 Task: Look for space in Chipiona, Spain from 2nd June, 2023 to 15th June, 2023 for 2 adults in price range Rs.10000 to Rs.15000. Place can be entire place with 1  bedroom having 1 bed and 1 bathroom. Property type can be house, flat, guest house, hotel. Booking option can be shelf check-in. Required host language is English.
Action: Mouse moved to (336, 171)
Screenshot: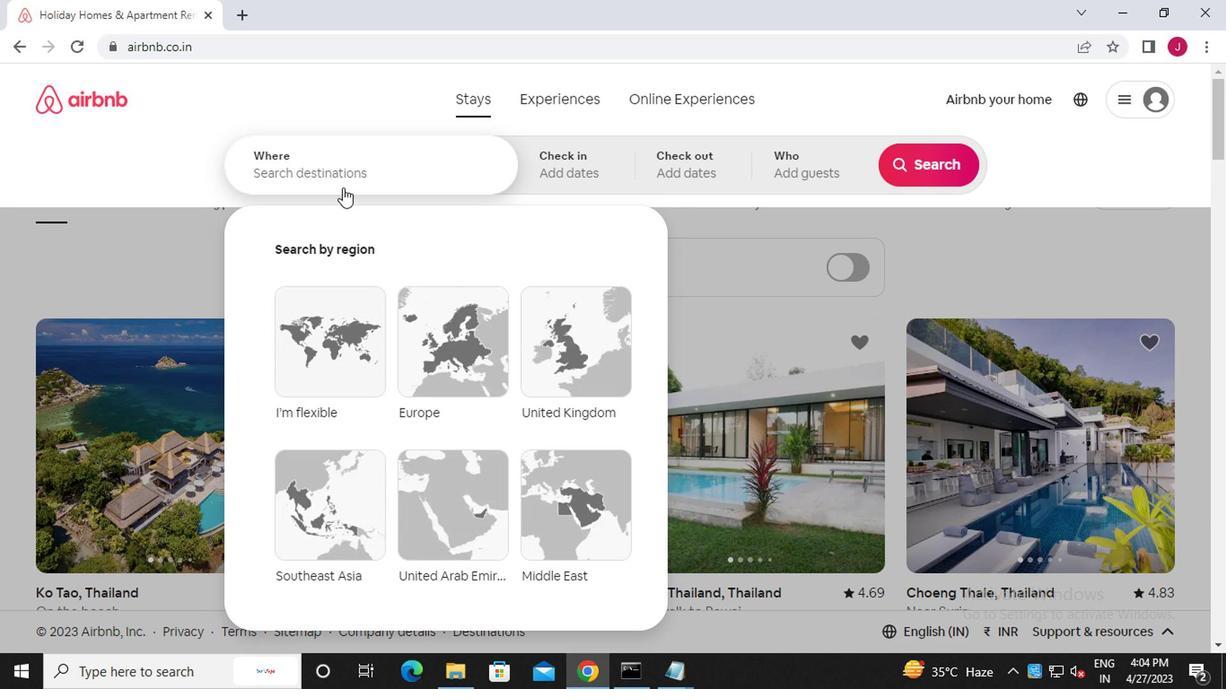 
Action: Mouse pressed left at (336, 171)
Screenshot: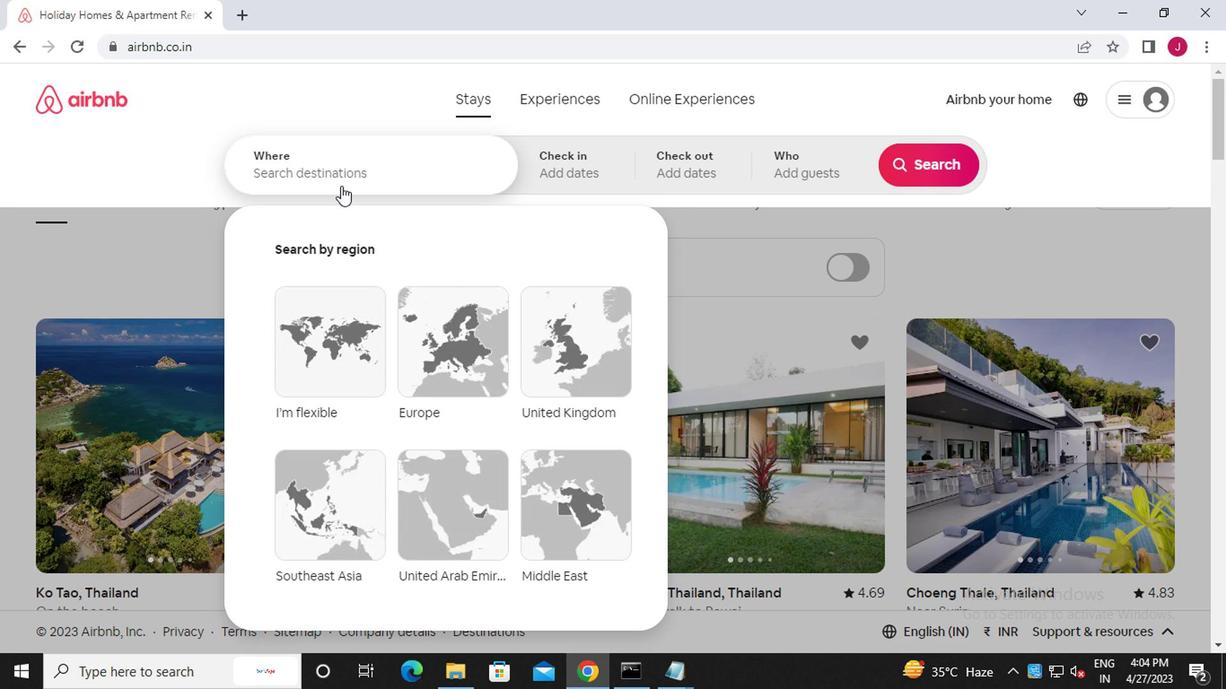 
Action: Key pressed c<Key.caps_lock>hipiona,<Key.caps_lock>s<Key.caps_lock>pain
Screenshot: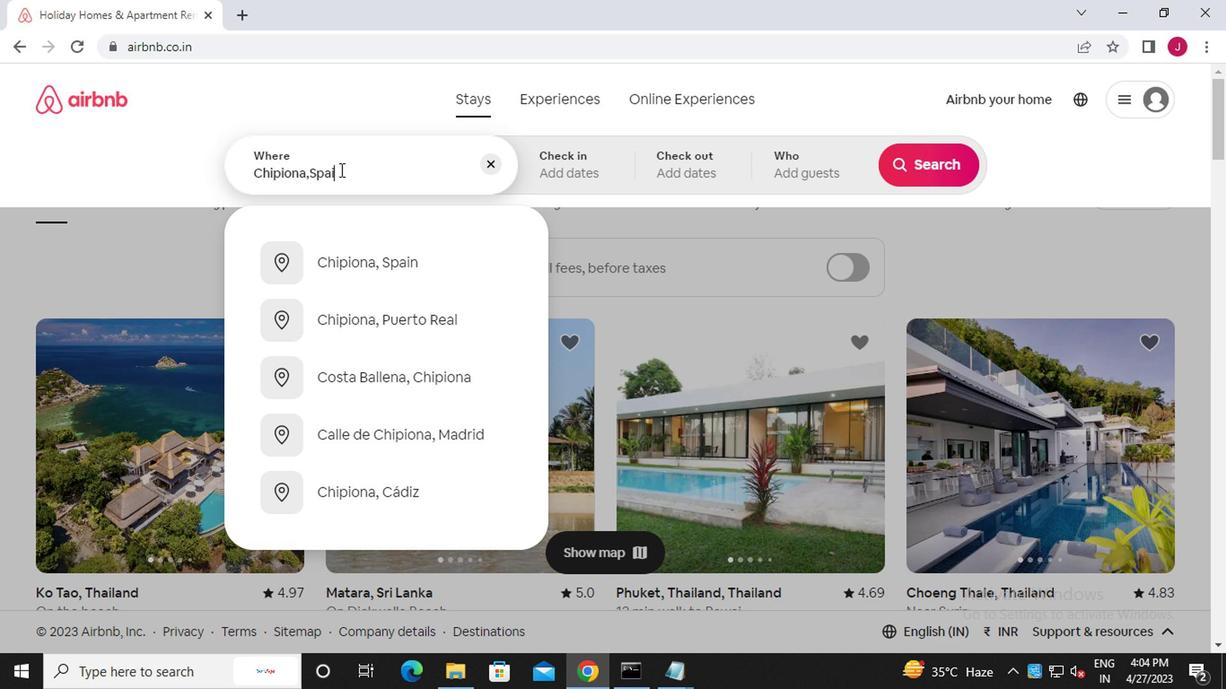 
Action: Mouse moved to (400, 273)
Screenshot: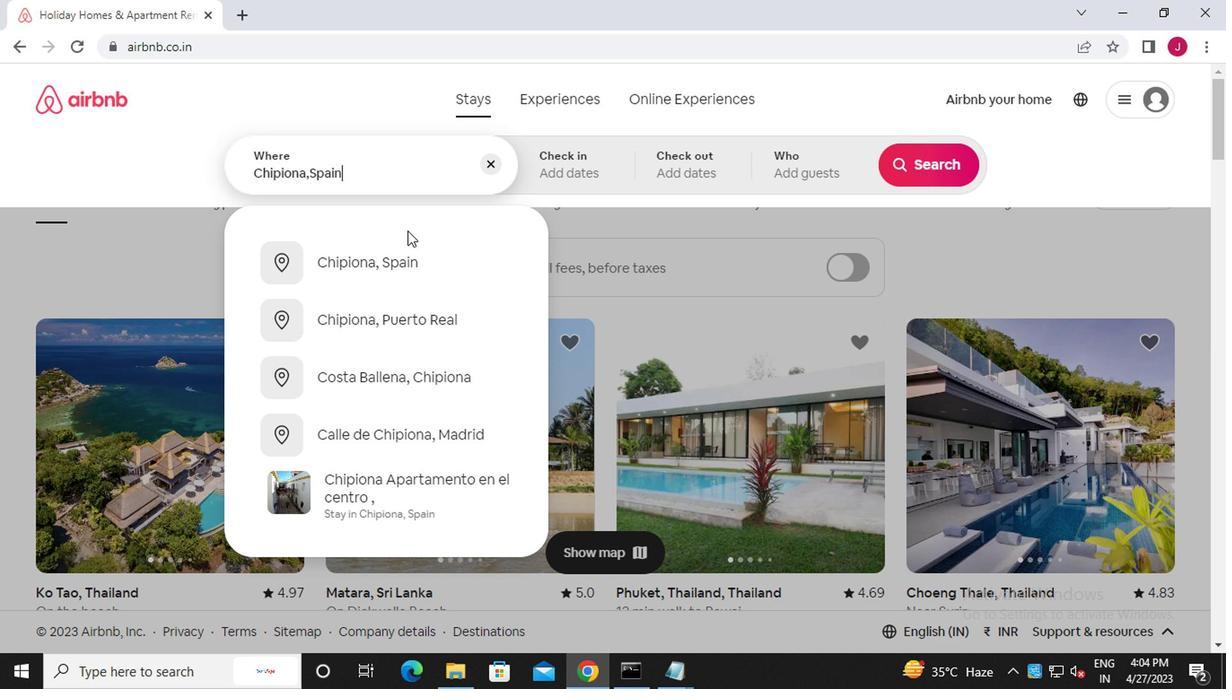 
Action: Mouse pressed left at (400, 273)
Screenshot: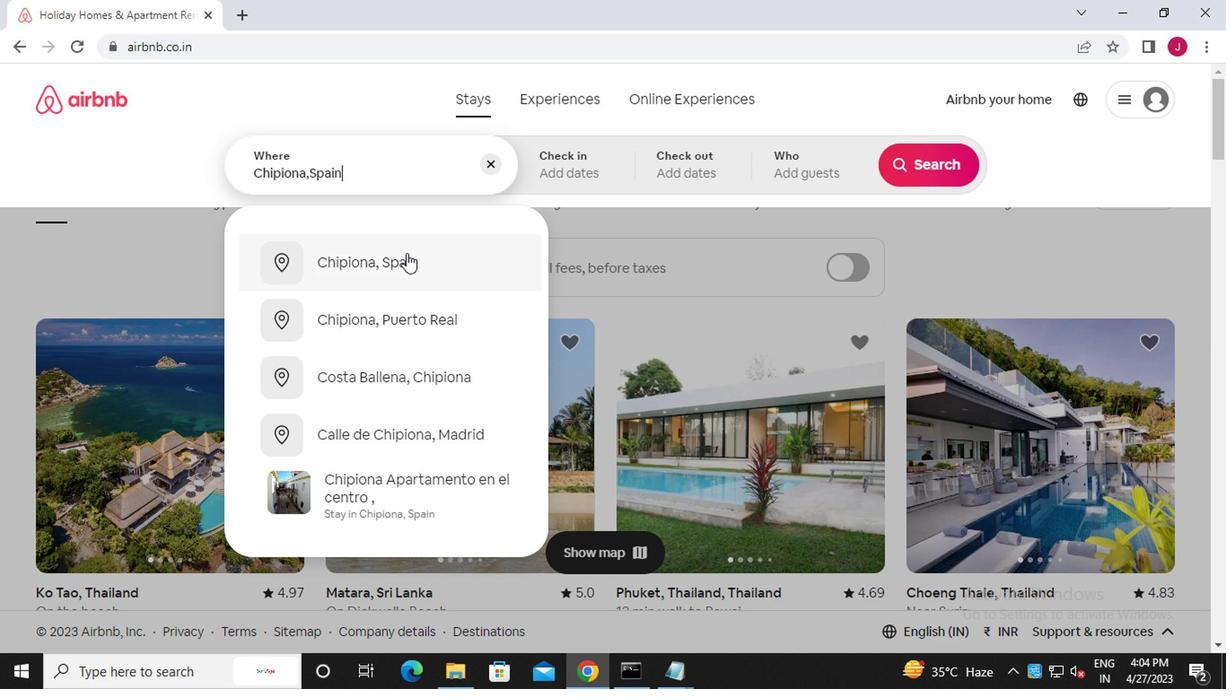 
Action: Mouse moved to (921, 313)
Screenshot: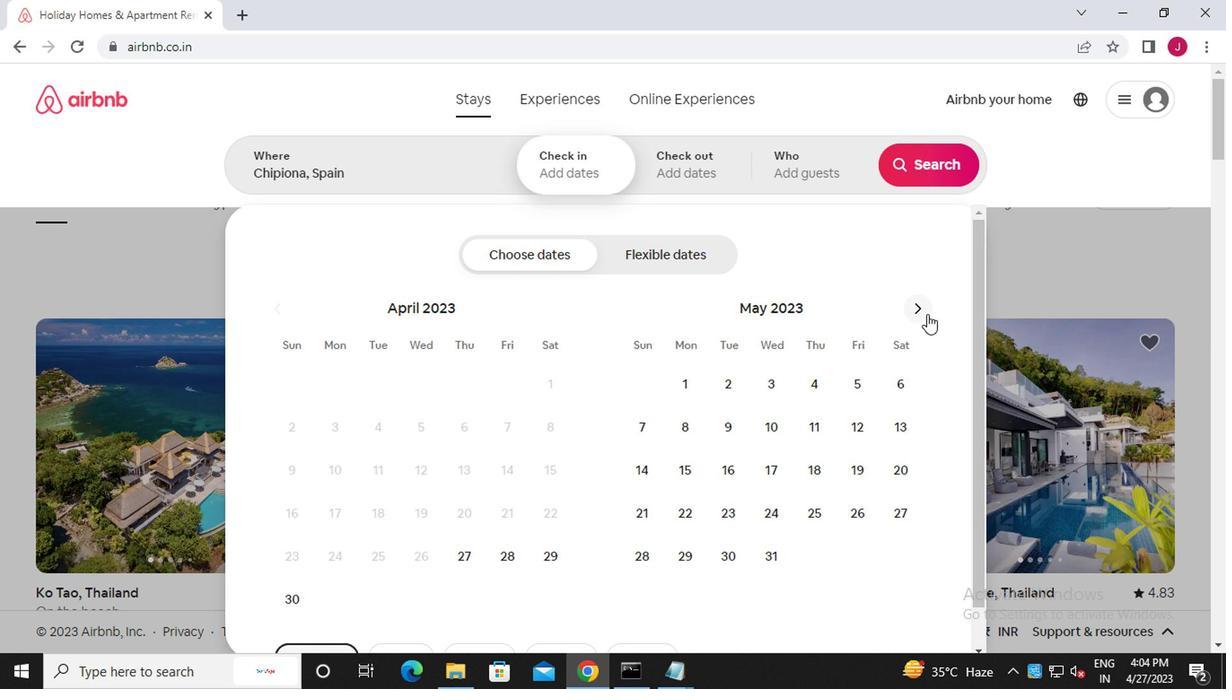 
Action: Mouse pressed left at (921, 313)
Screenshot: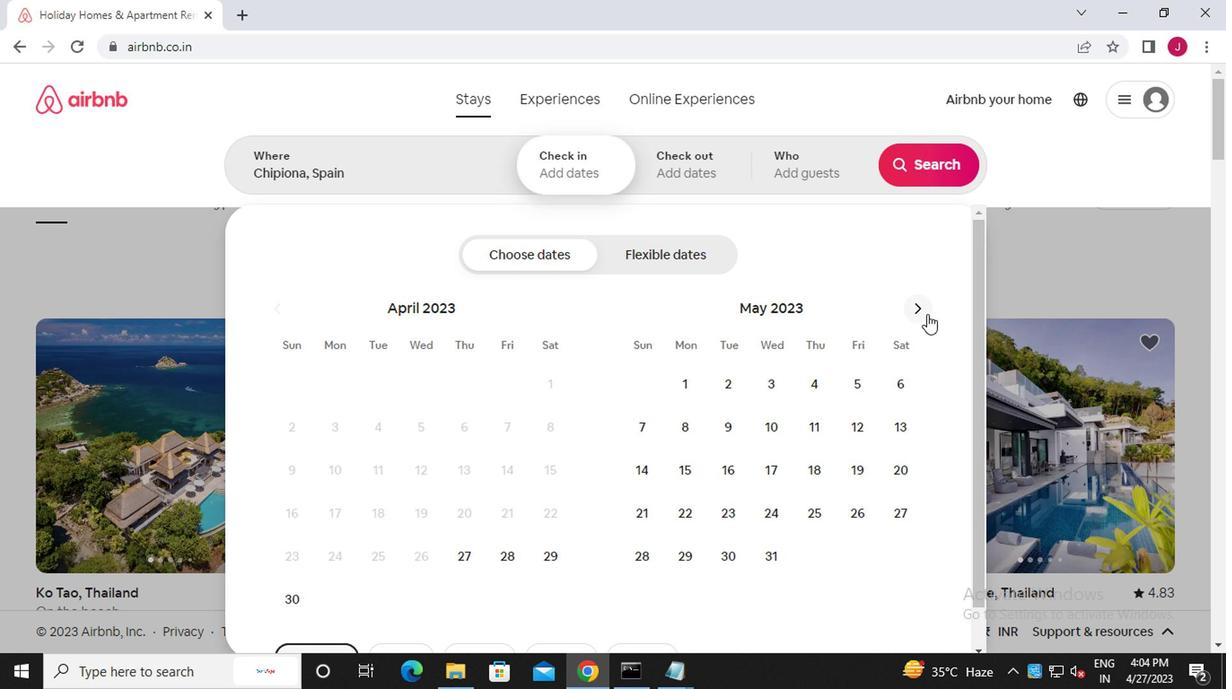 
Action: Mouse moved to (850, 388)
Screenshot: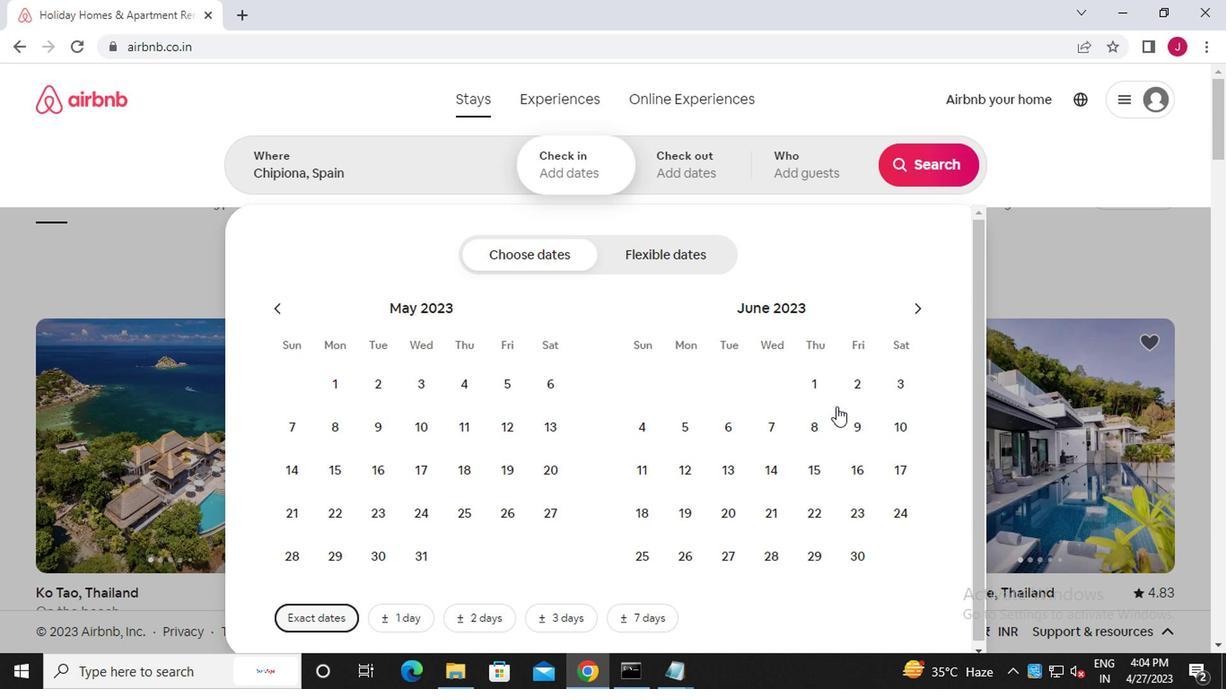 
Action: Mouse pressed left at (850, 388)
Screenshot: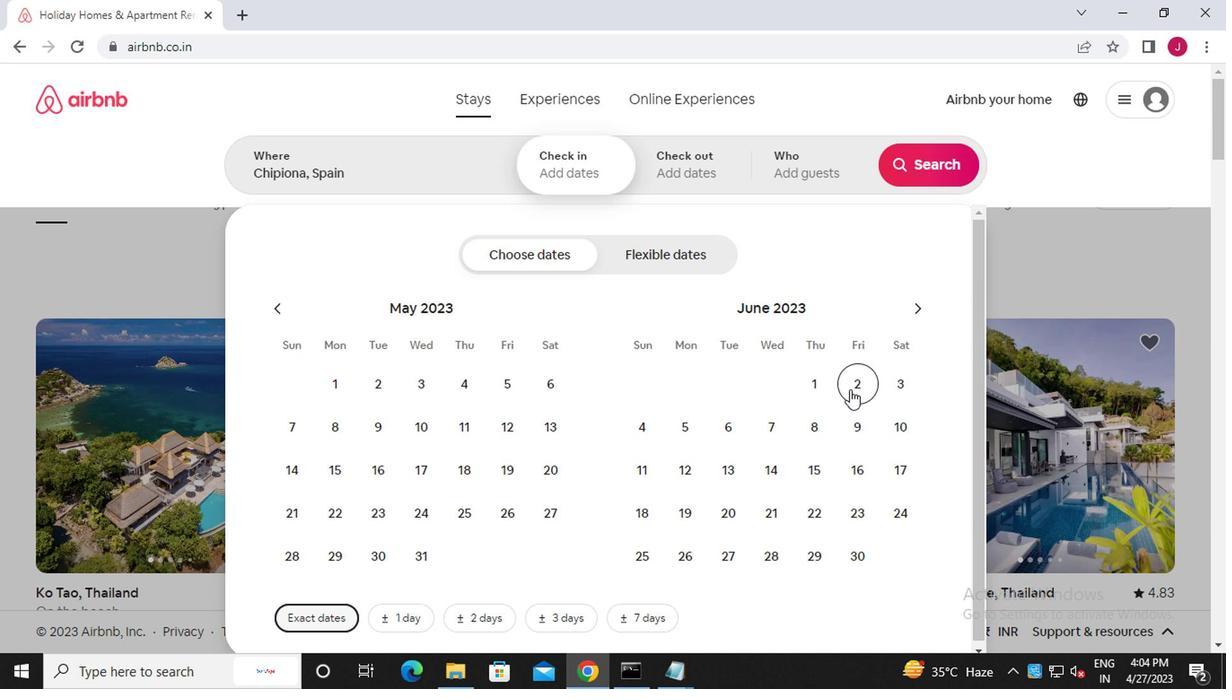 
Action: Mouse moved to (806, 472)
Screenshot: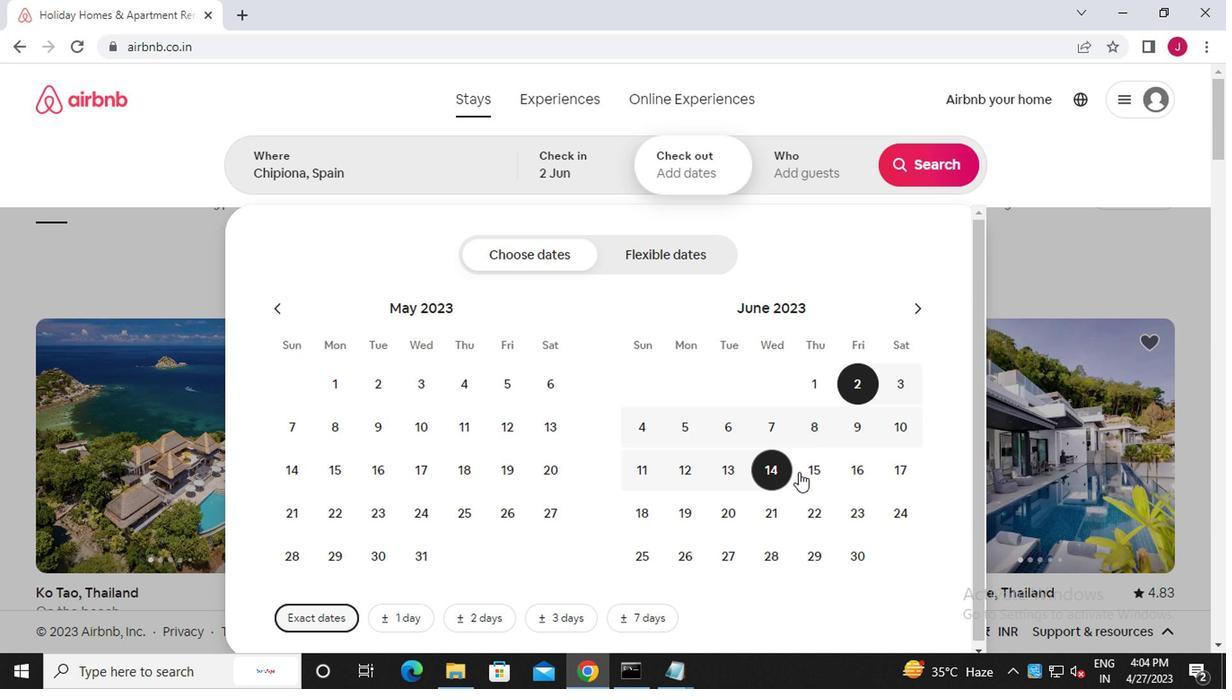 
Action: Mouse pressed left at (806, 472)
Screenshot: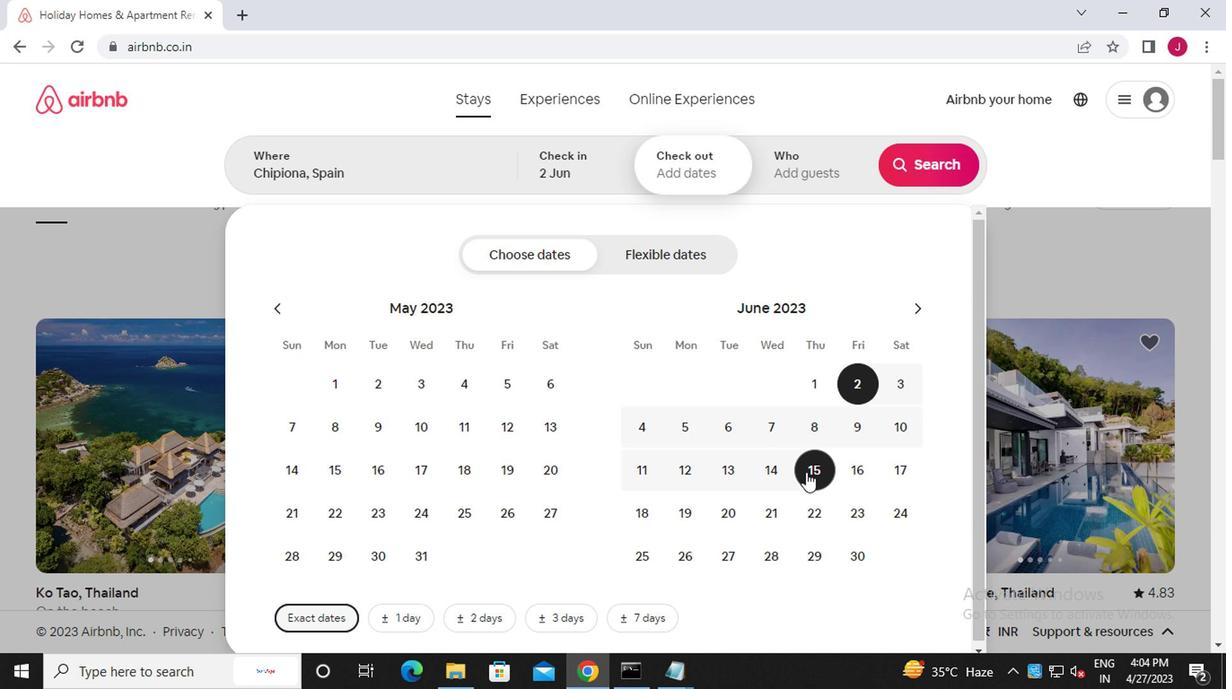 
Action: Mouse moved to (826, 168)
Screenshot: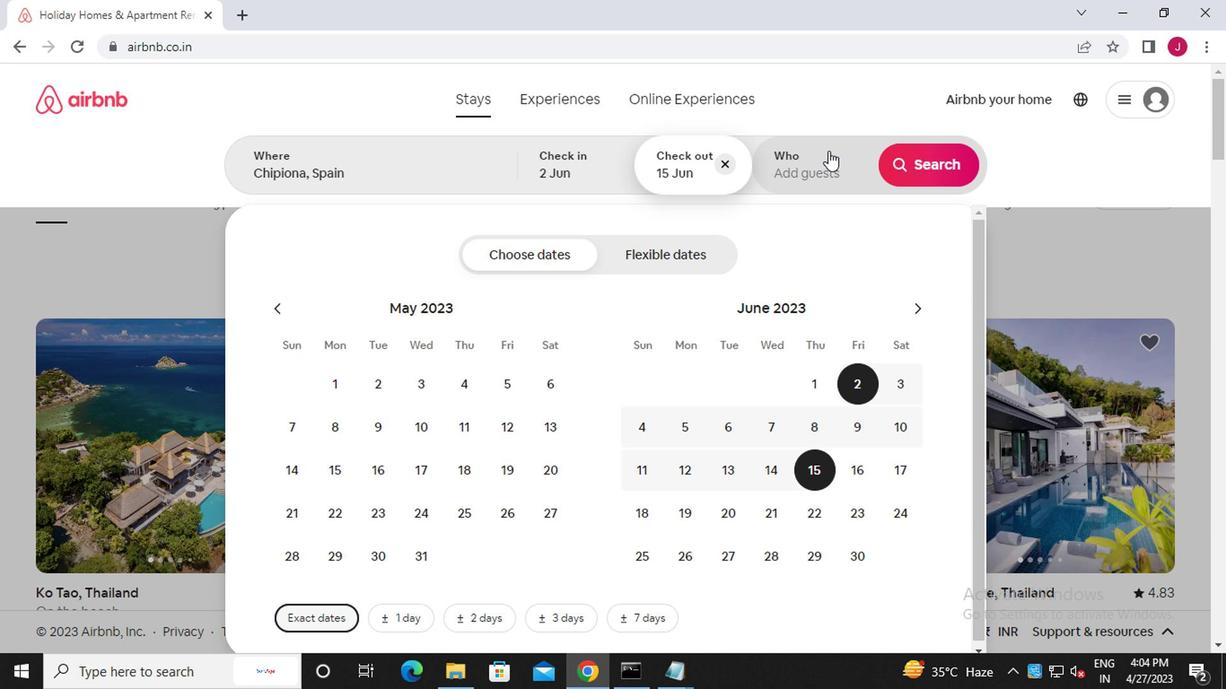 
Action: Mouse pressed left at (826, 168)
Screenshot: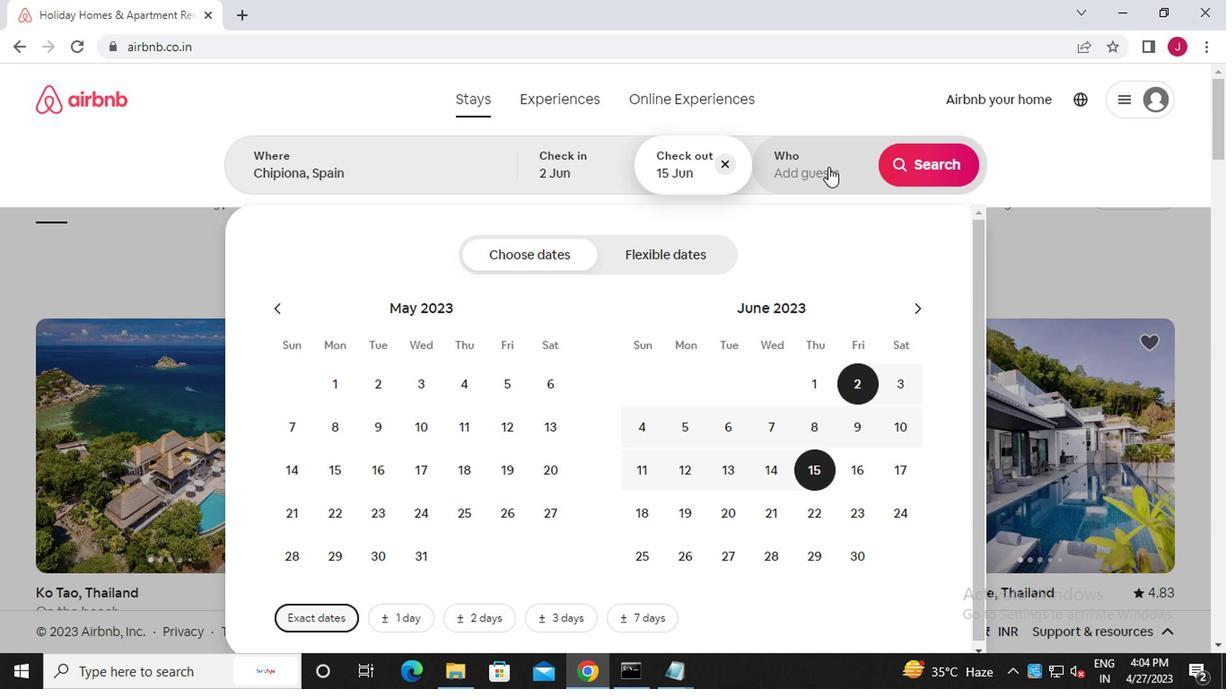
Action: Mouse moved to (928, 260)
Screenshot: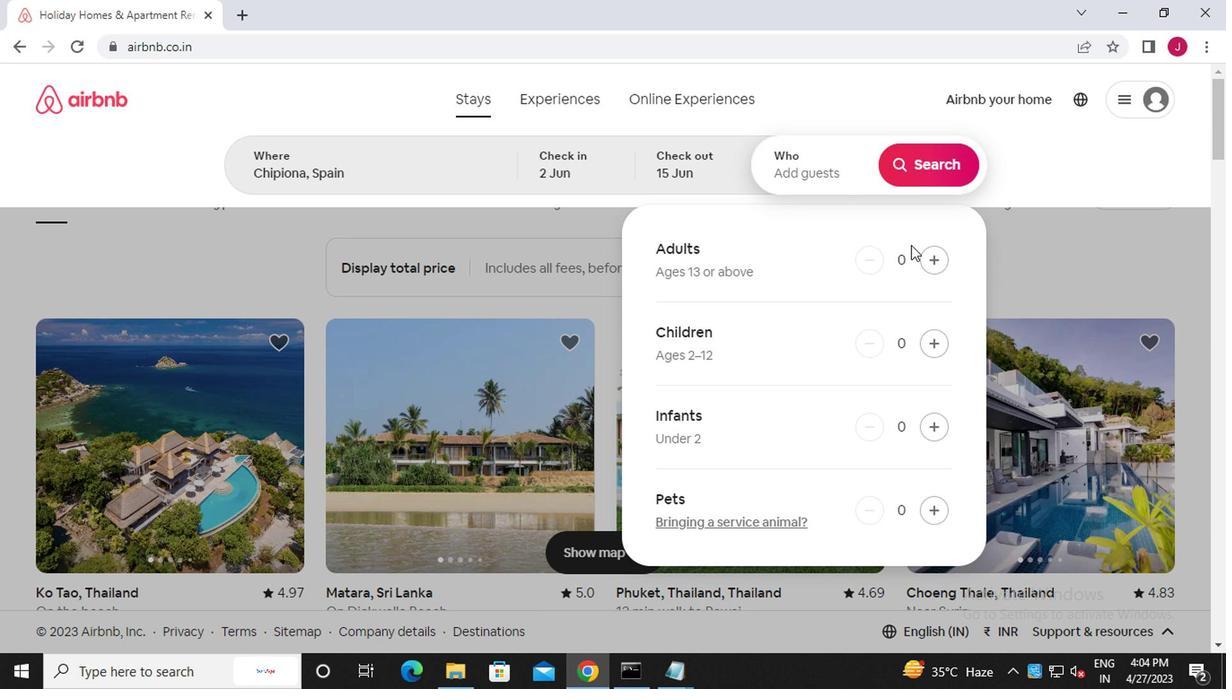 
Action: Mouse pressed left at (928, 260)
Screenshot: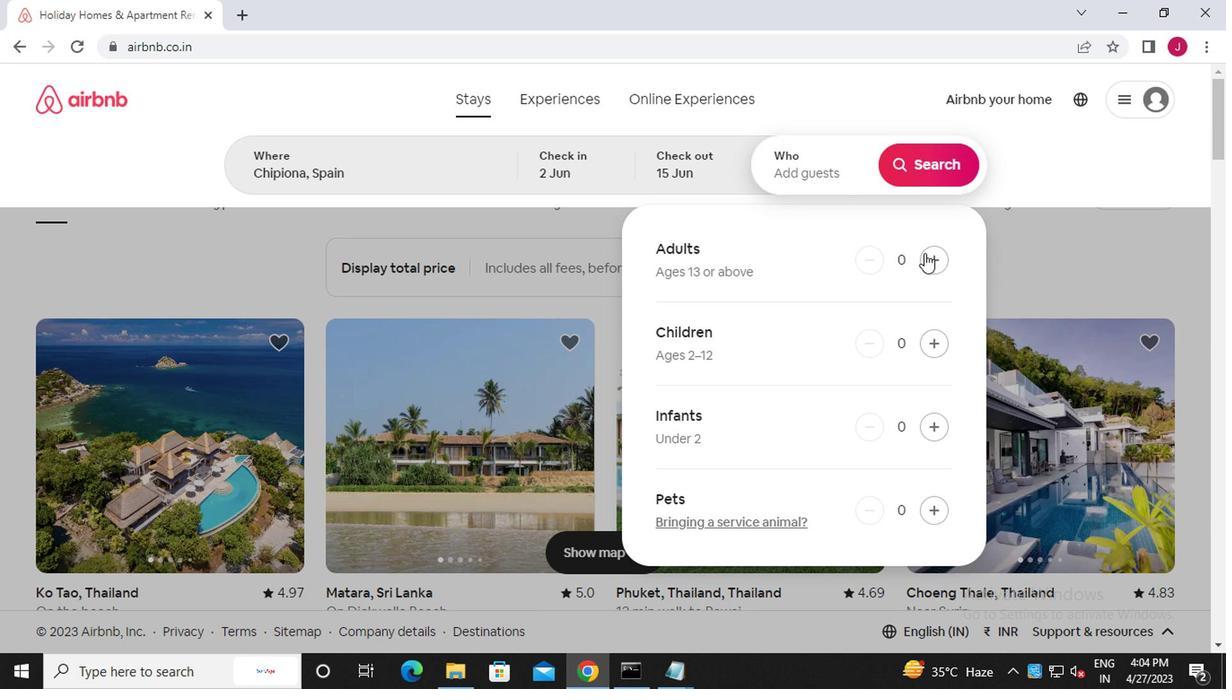 
Action: Mouse pressed left at (928, 260)
Screenshot: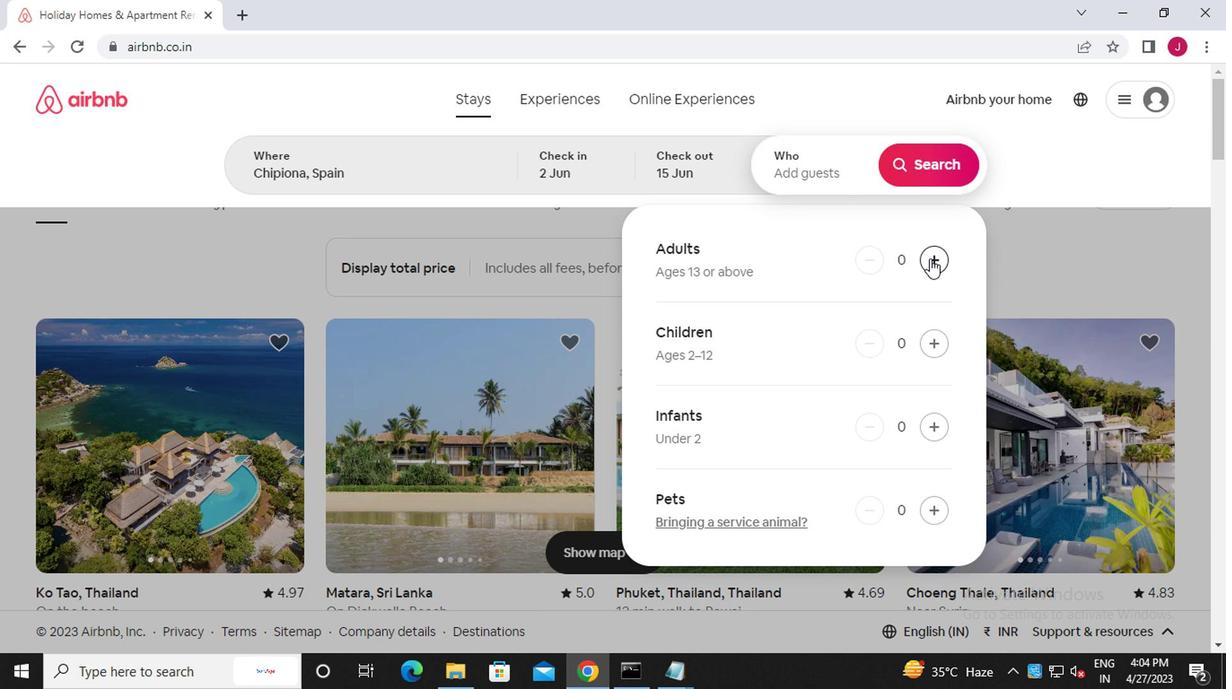 
Action: Mouse moved to (925, 166)
Screenshot: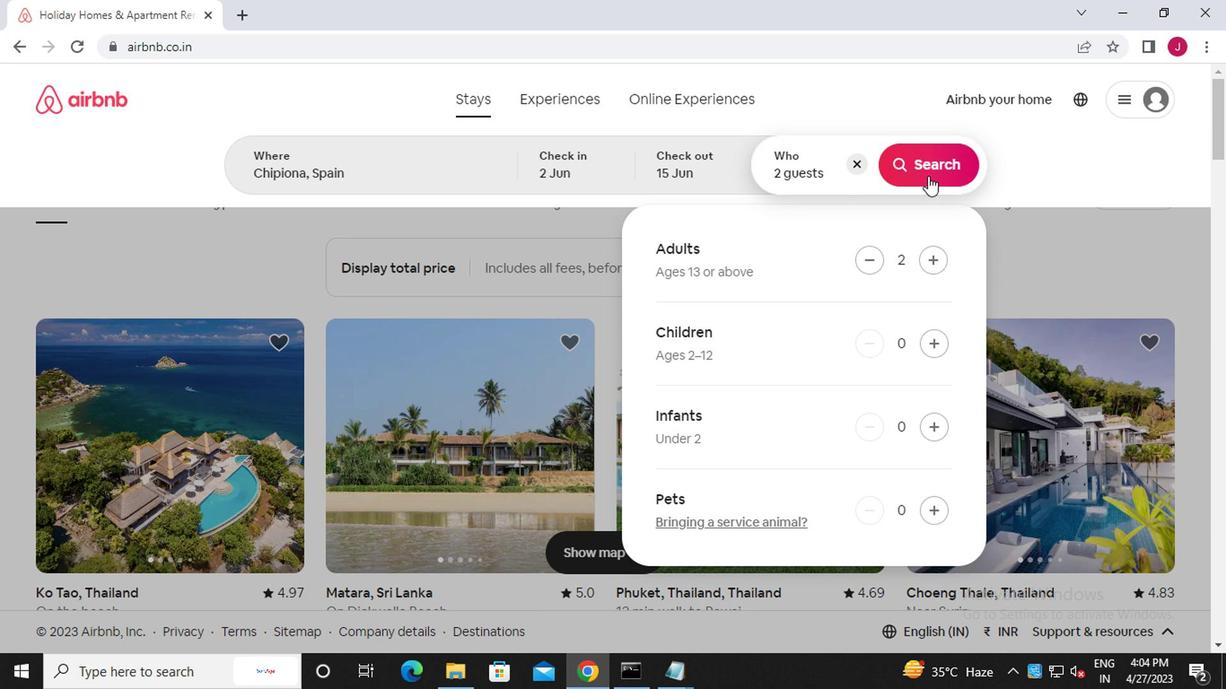 
Action: Mouse pressed left at (925, 166)
Screenshot: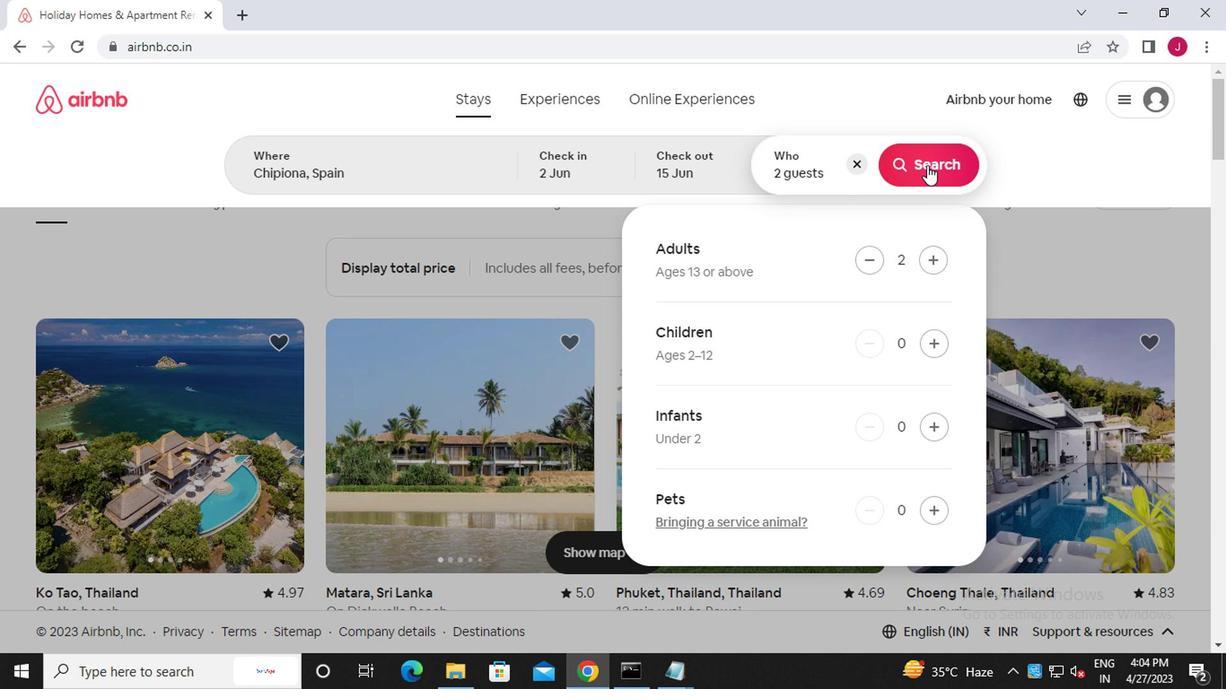 
Action: Mouse moved to (1152, 168)
Screenshot: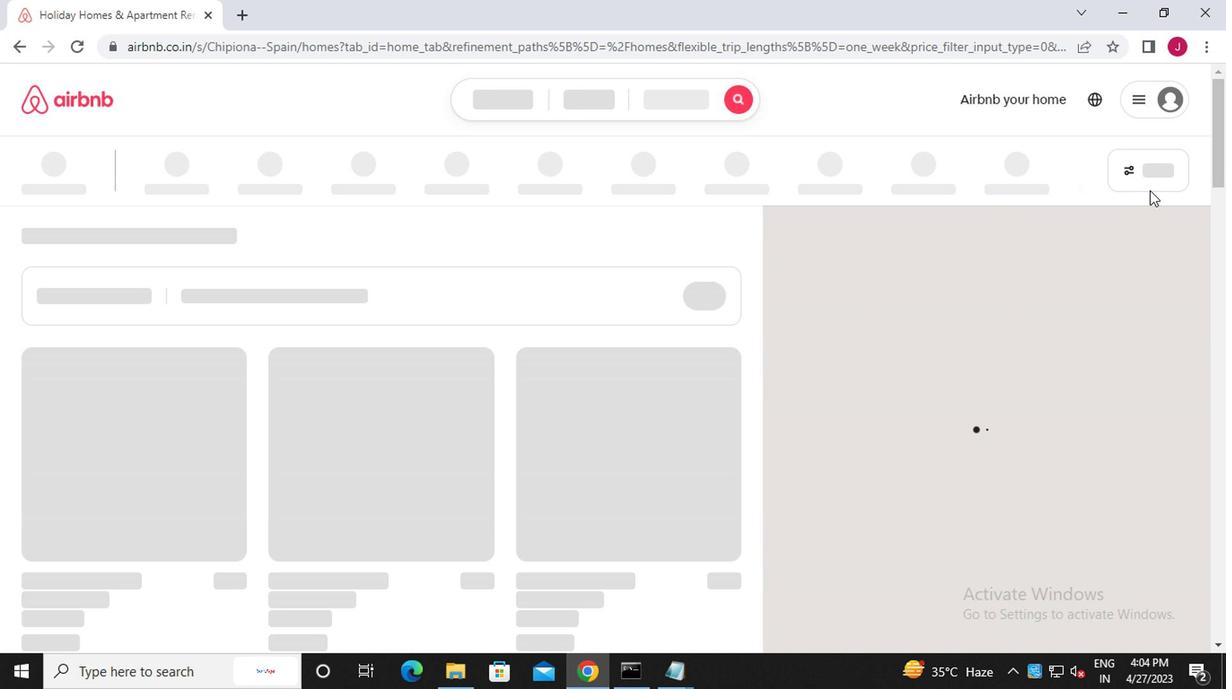 
Action: Mouse pressed left at (1152, 168)
Screenshot: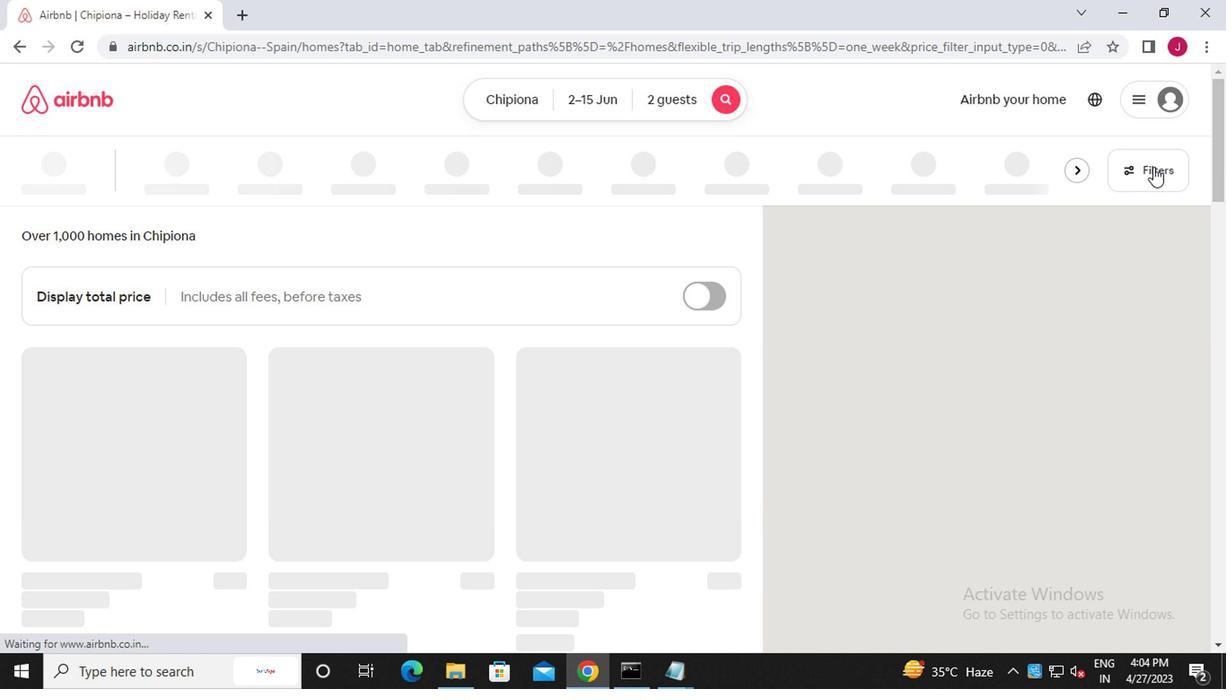 
Action: Mouse moved to (455, 390)
Screenshot: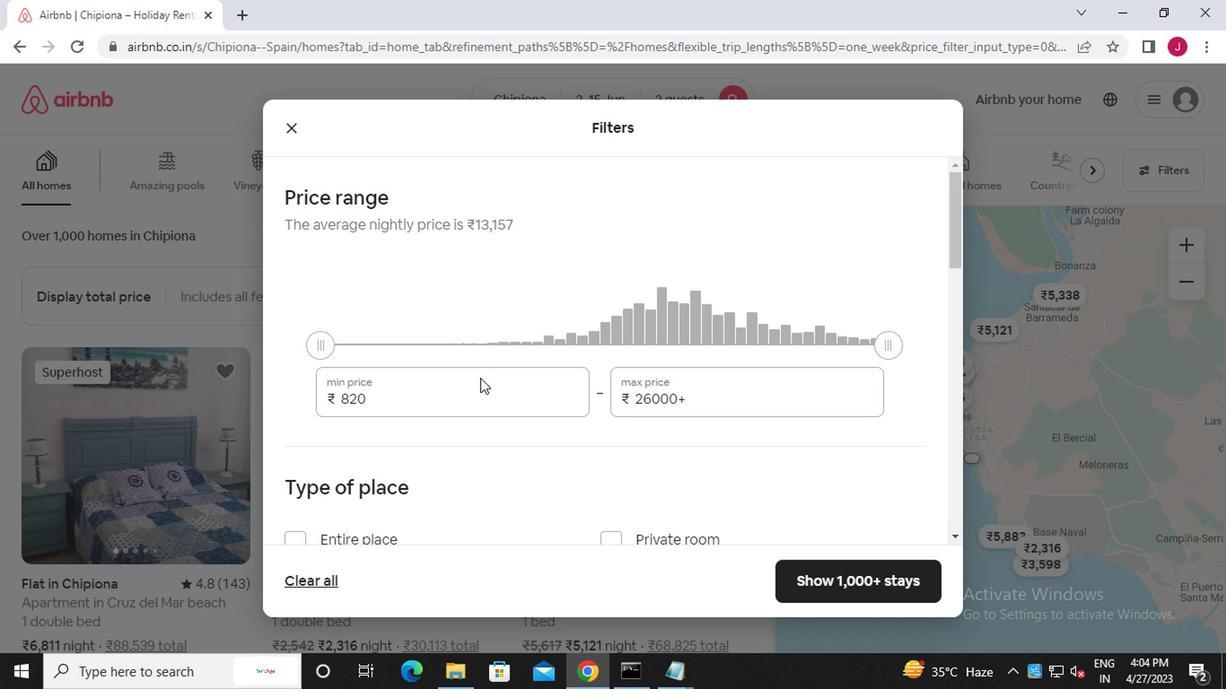 
Action: Mouse pressed left at (455, 390)
Screenshot: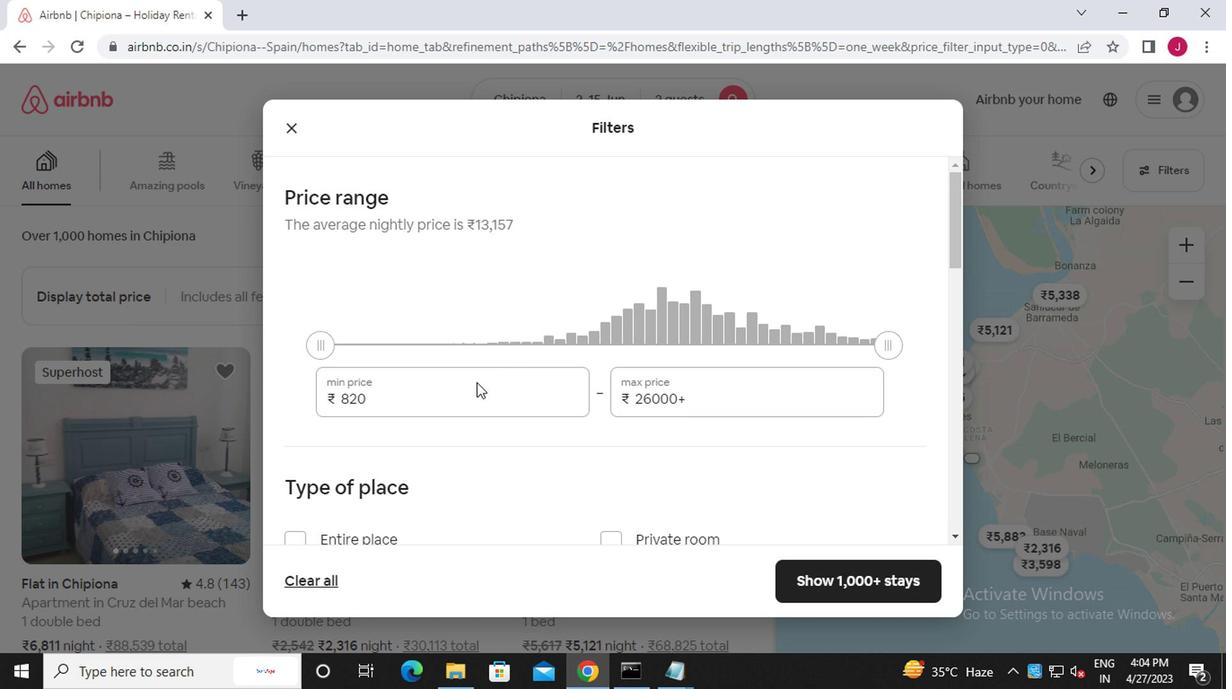 
Action: Mouse moved to (445, 373)
Screenshot: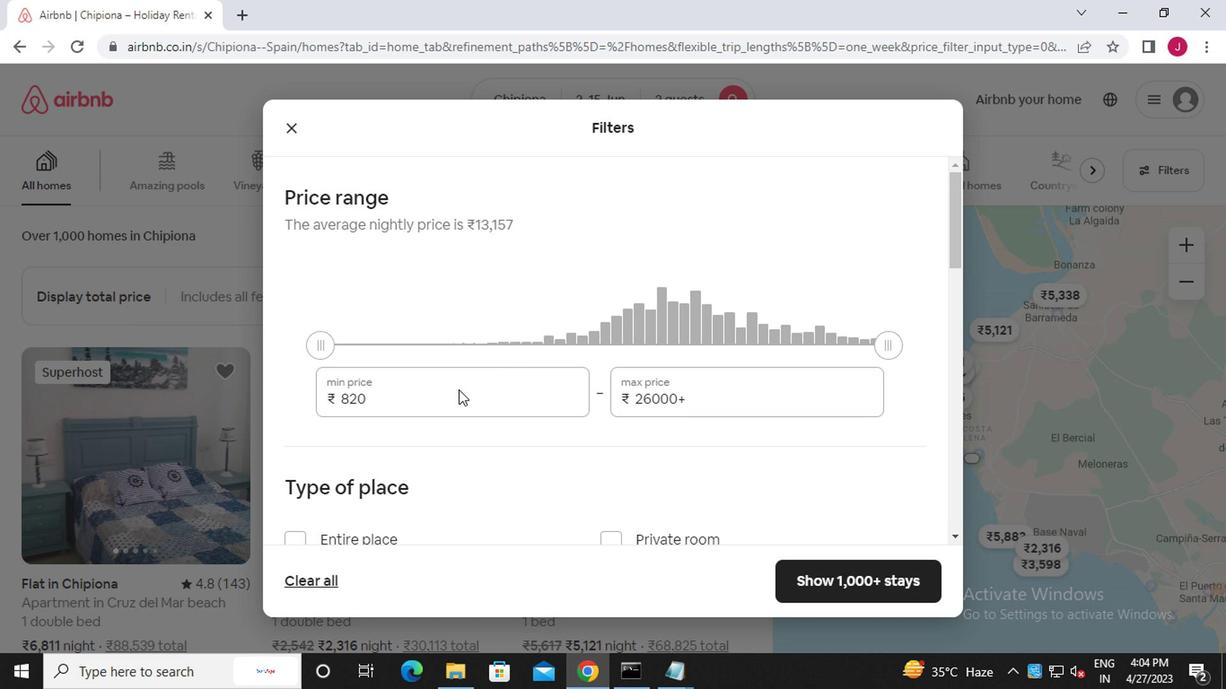 
Action: Key pressed <Key.backspace><Key.backspace><Key.backspace><<97>><<96>><<96>><<96>><<96>>
Screenshot: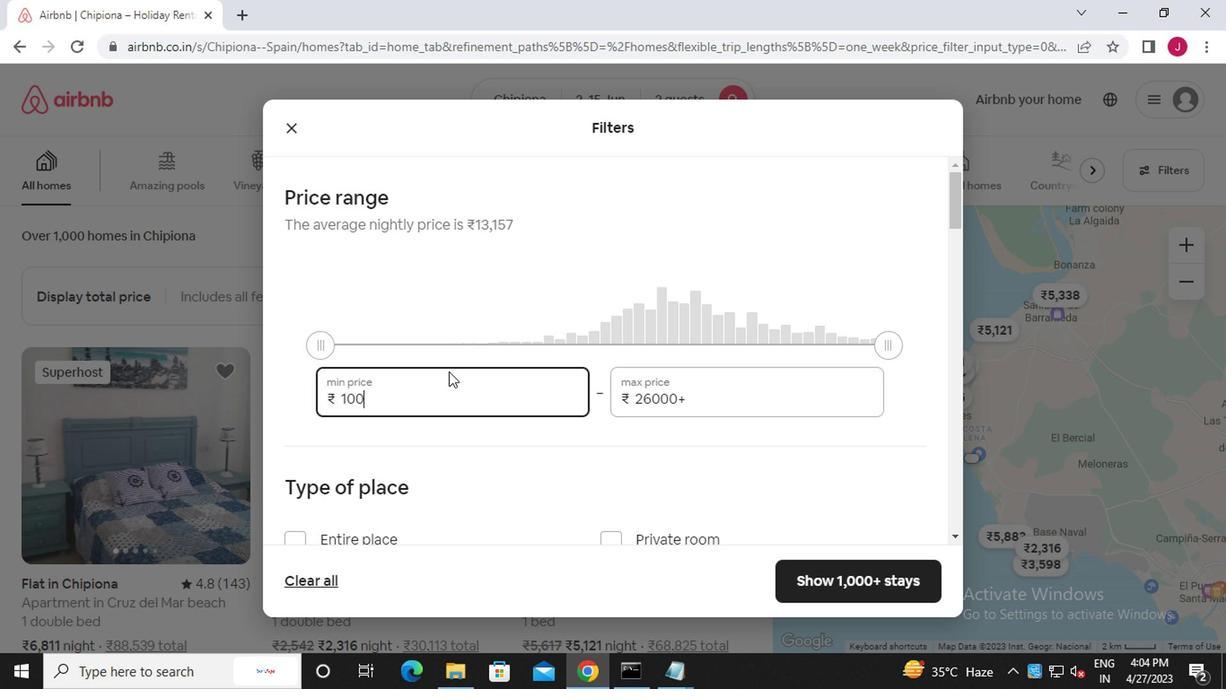 
Action: Mouse moved to (707, 392)
Screenshot: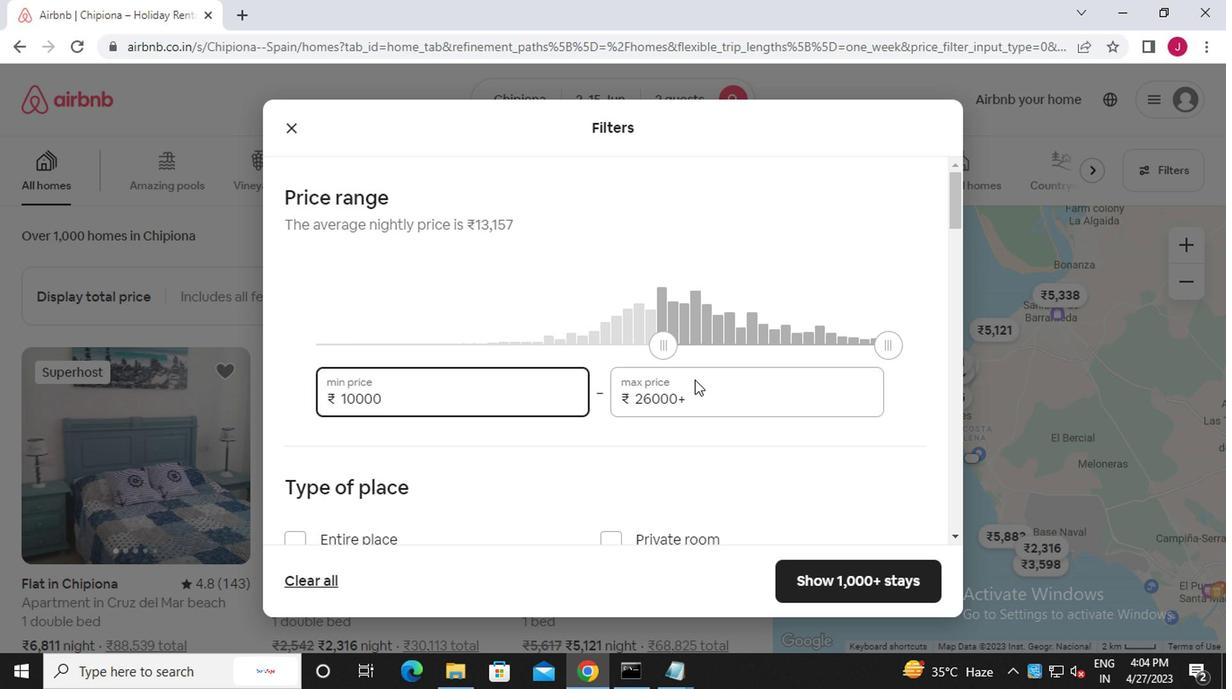 
Action: Mouse pressed left at (707, 392)
Screenshot: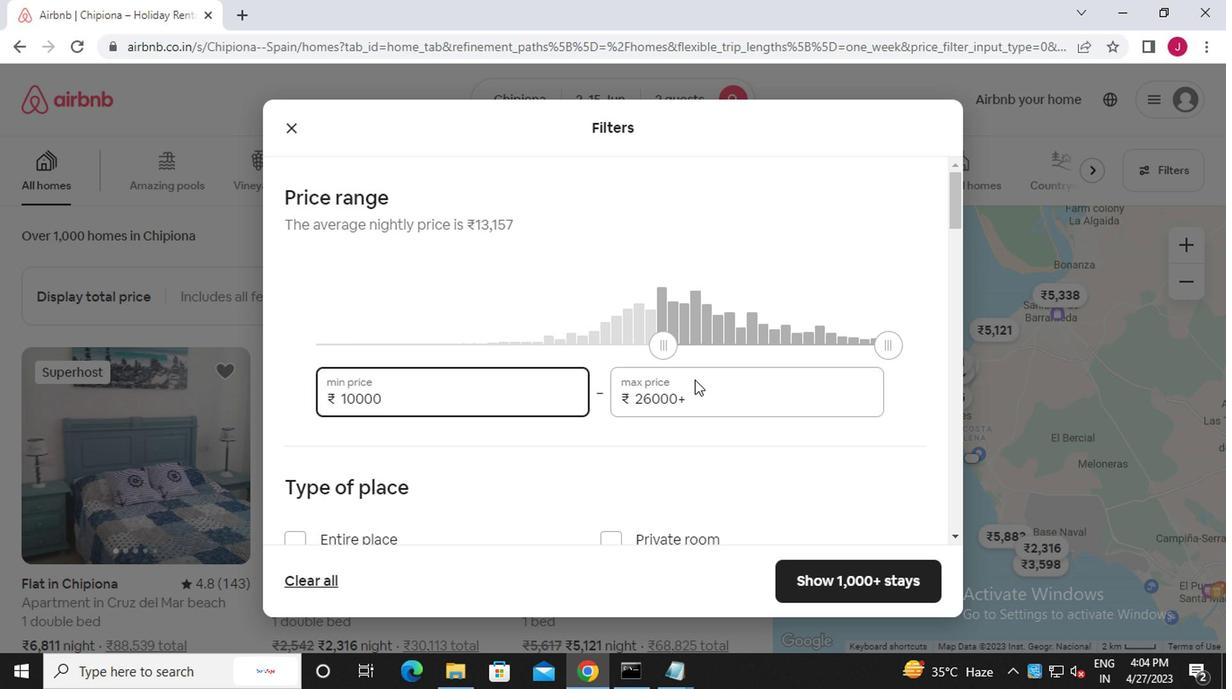 
Action: Mouse moved to (706, 401)
Screenshot: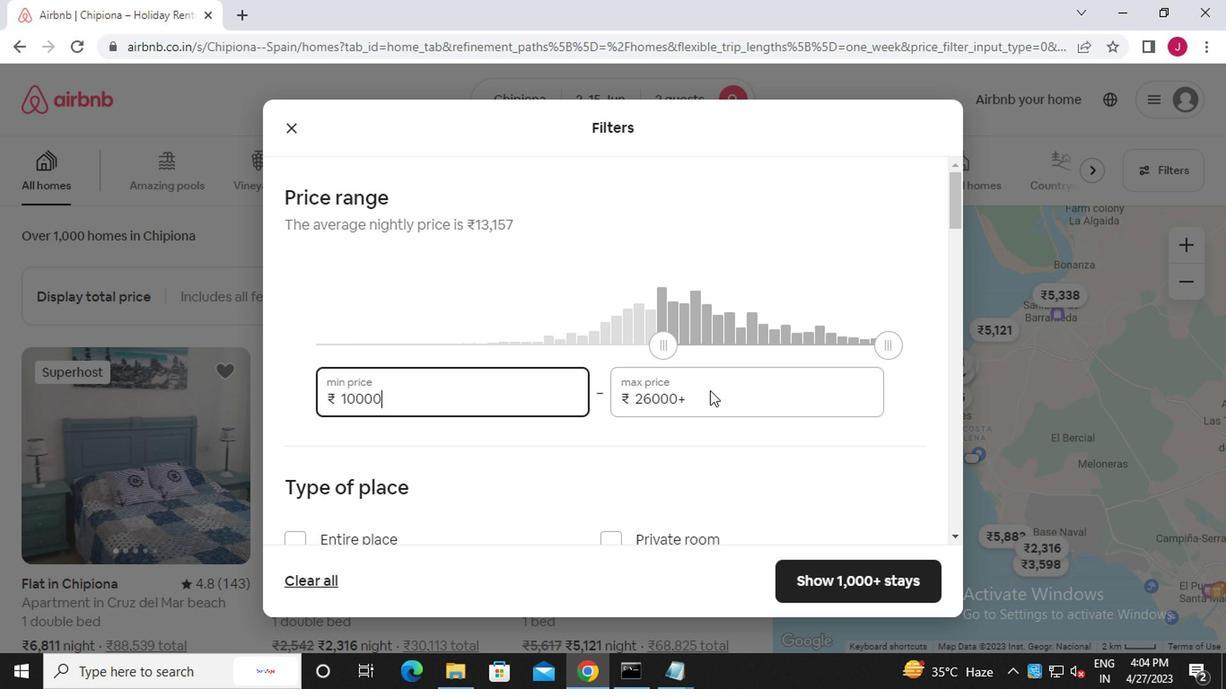 
Action: Key pressed <Key.backspace><Key.backspace><Key.backspace><Key.backspace><Key.backspace><Key.backspace><Key.backspace><Key.backspace><Key.backspace><Key.backspace><Key.backspace><<97>><<101>><<96>><<96>><<96>>
Screenshot: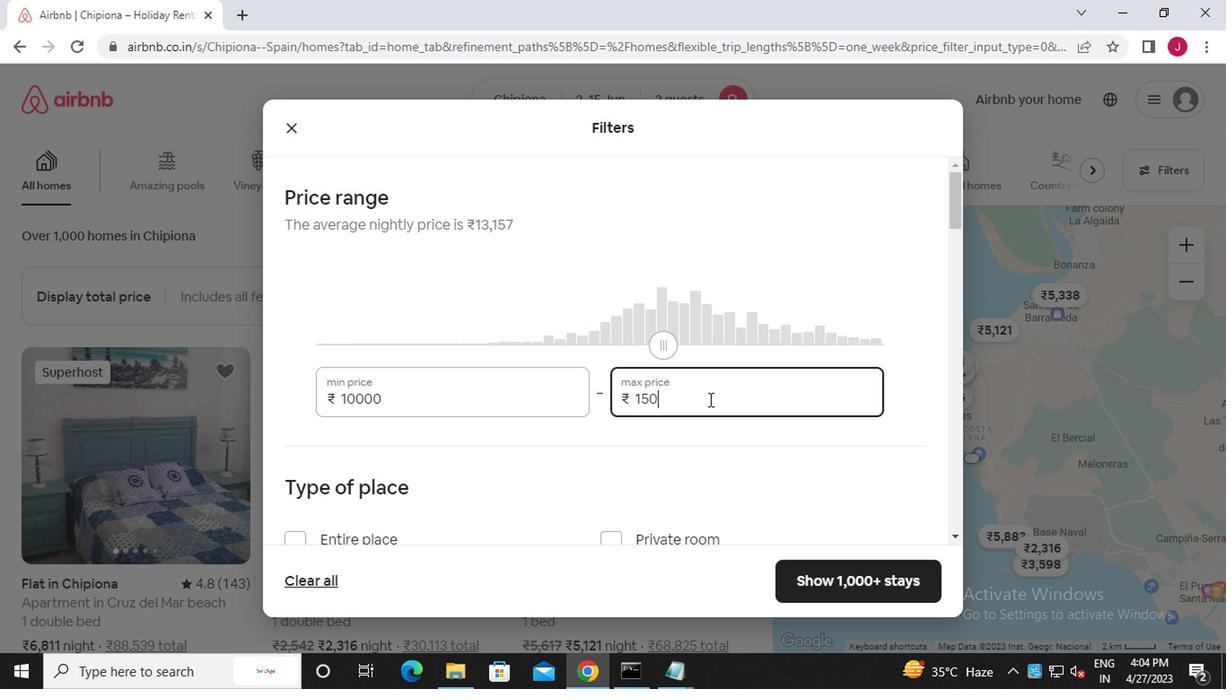 
Action: Mouse scrolled (706, 399) with delta (0, -1)
Screenshot: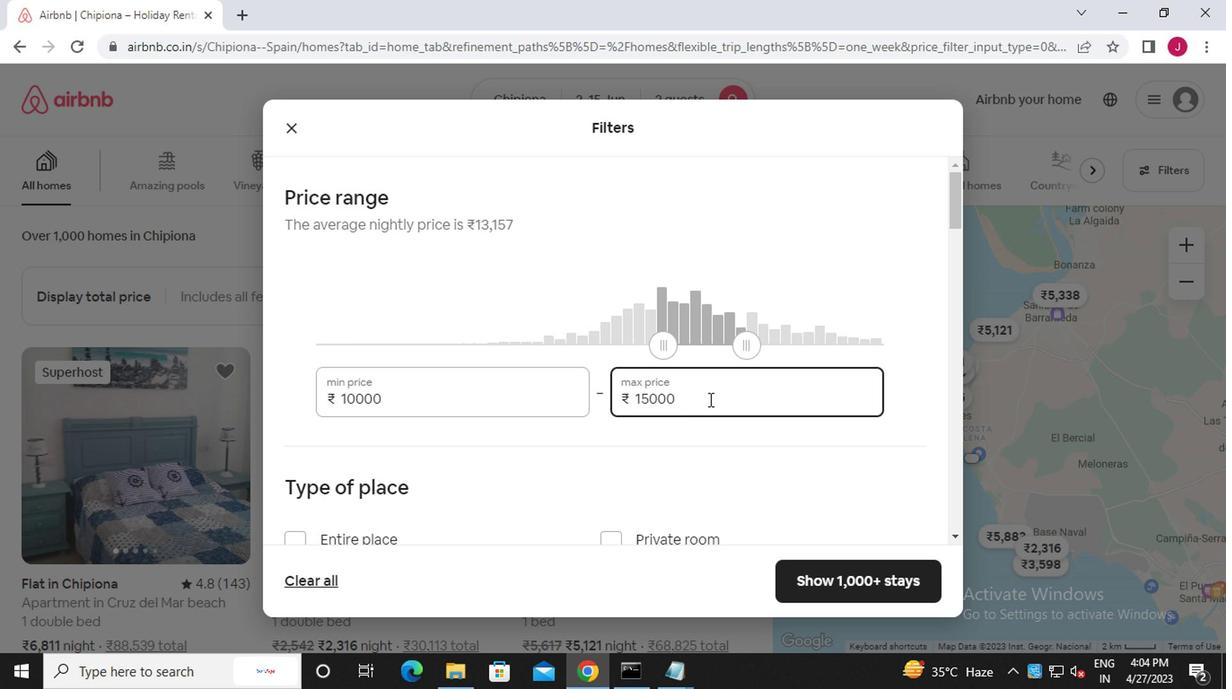 
Action: Mouse scrolled (706, 399) with delta (0, -1)
Screenshot: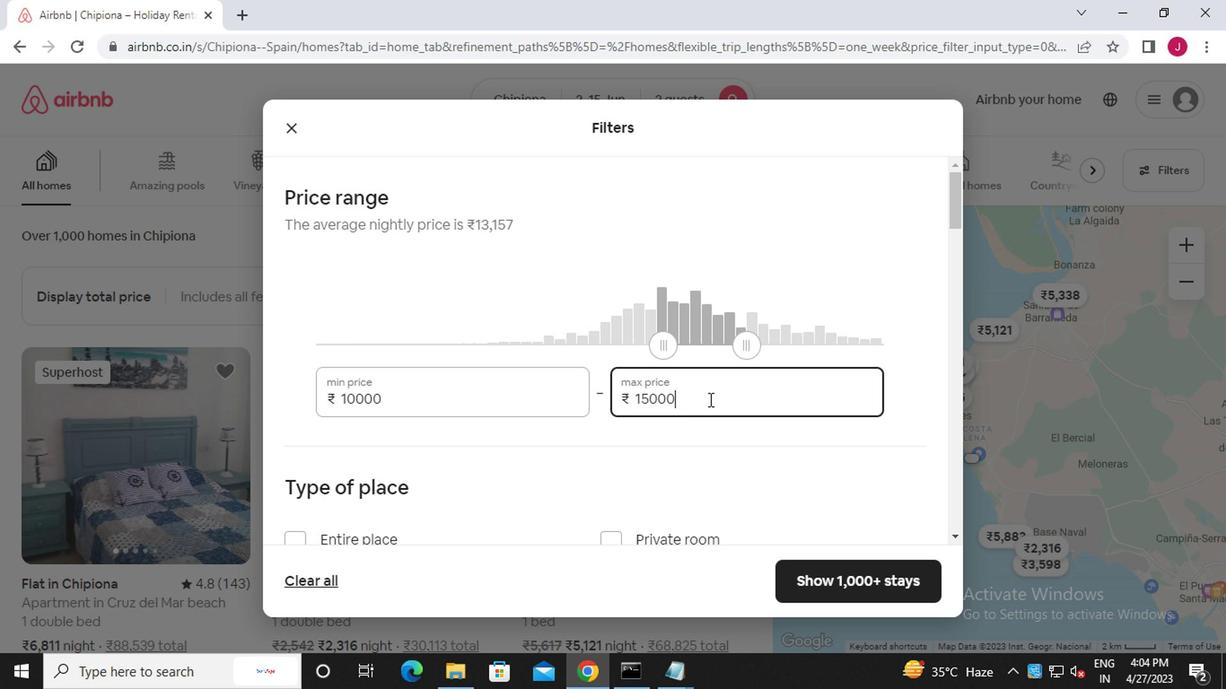 
Action: Mouse scrolled (706, 399) with delta (0, -1)
Screenshot: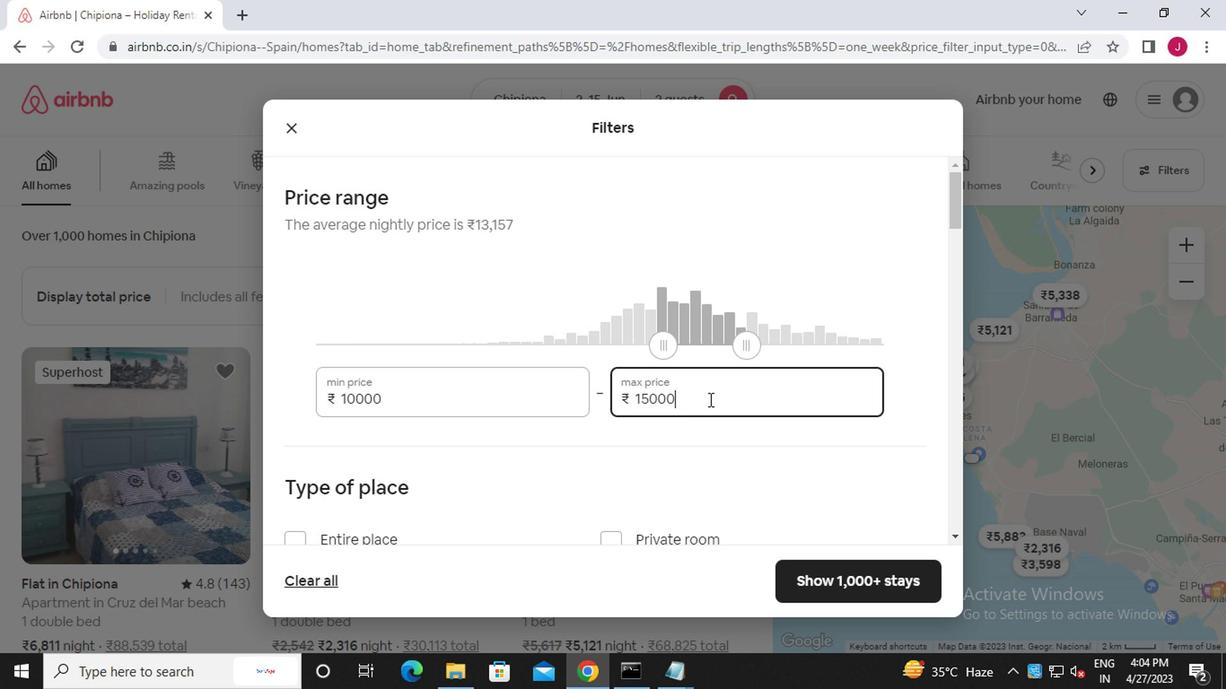 
Action: Mouse scrolled (706, 399) with delta (0, -1)
Screenshot: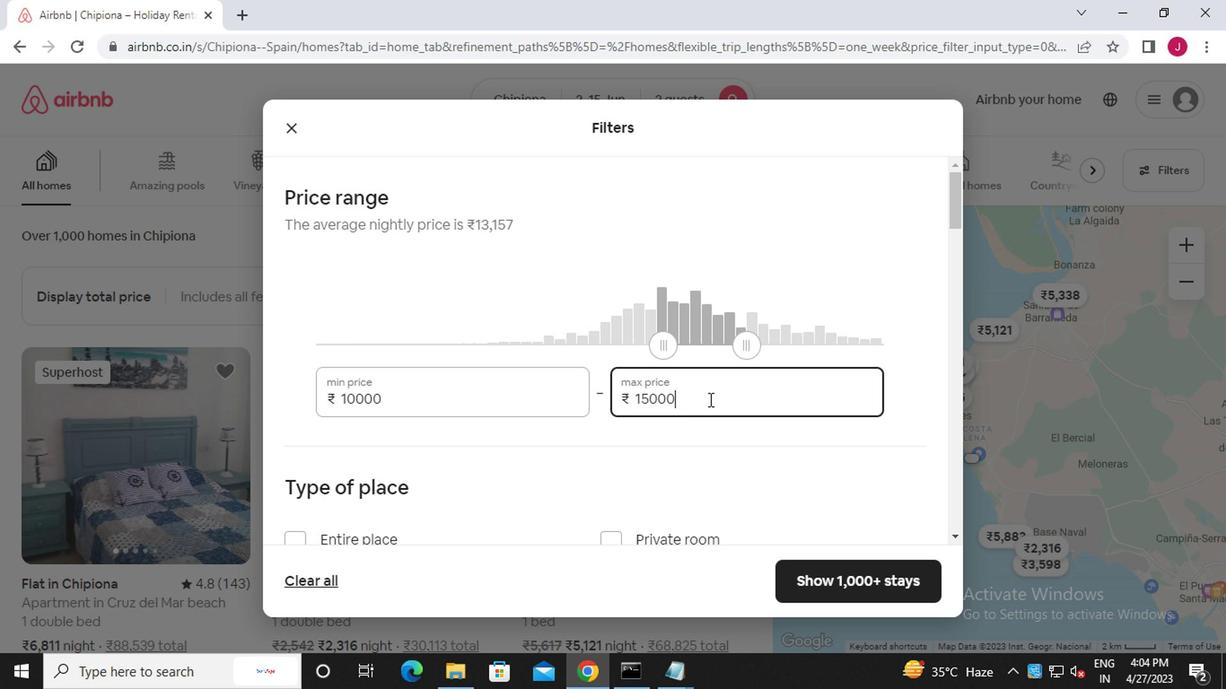 
Action: Mouse moved to (290, 177)
Screenshot: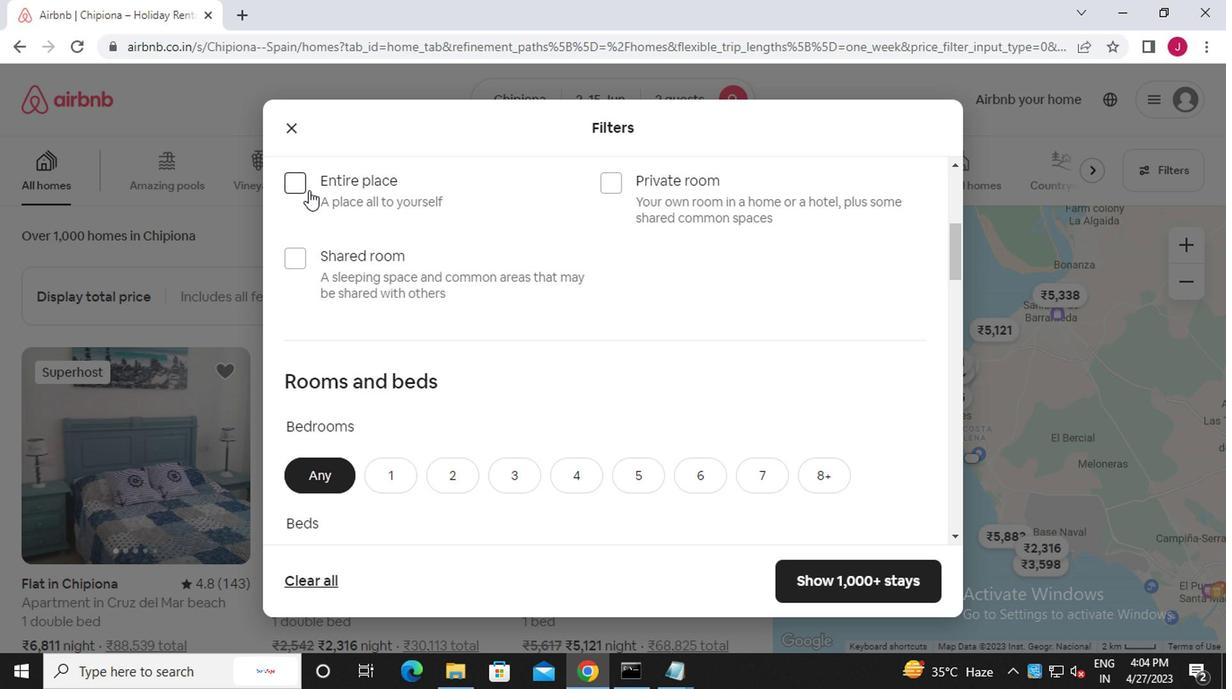 
Action: Mouse pressed left at (290, 177)
Screenshot: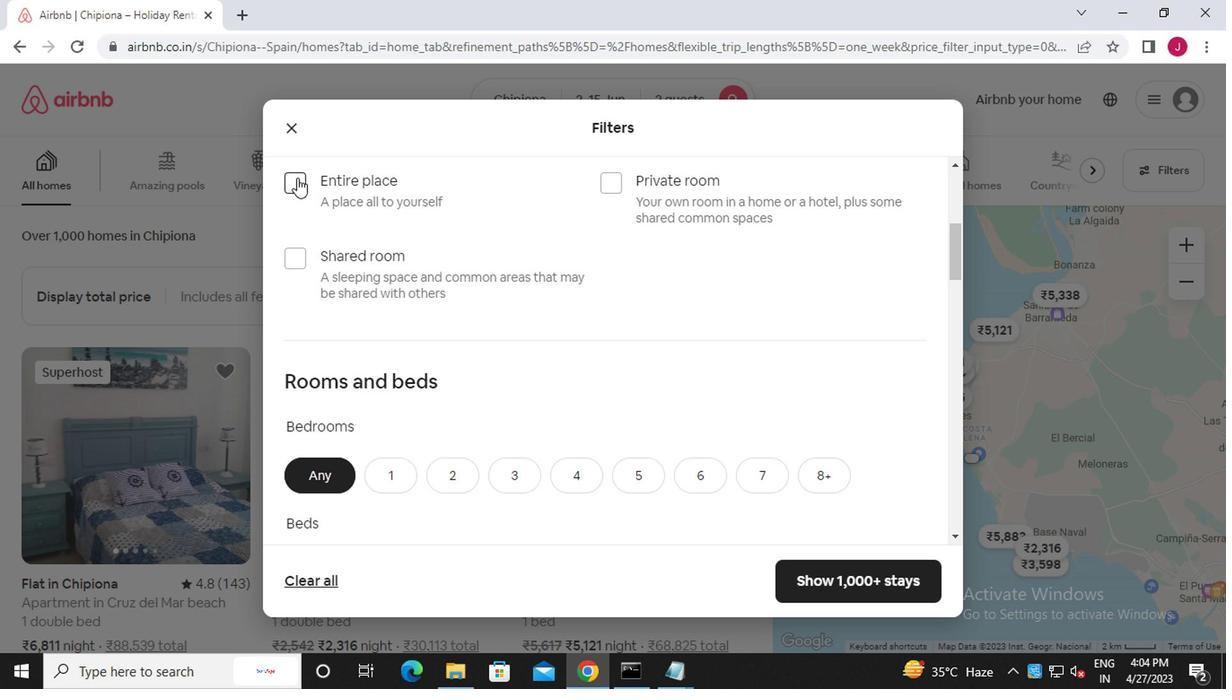 
Action: Mouse moved to (407, 309)
Screenshot: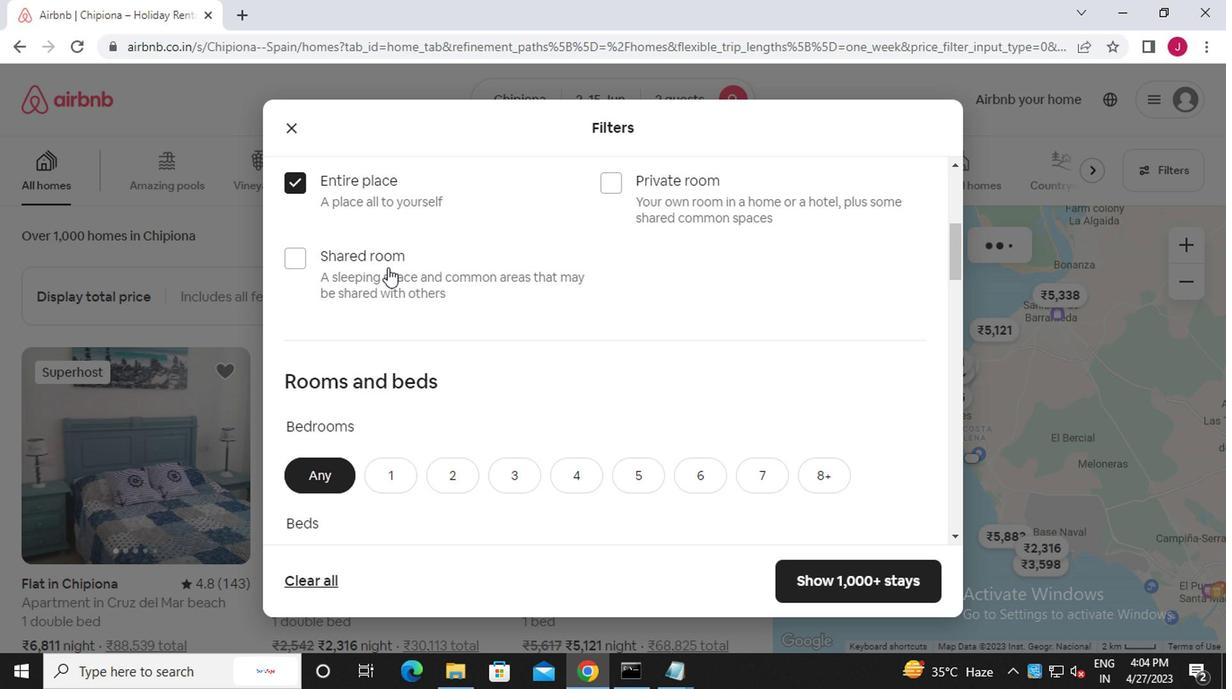 
Action: Mouse scrolled (407, 308) with delta (0, 0)
Screenshot: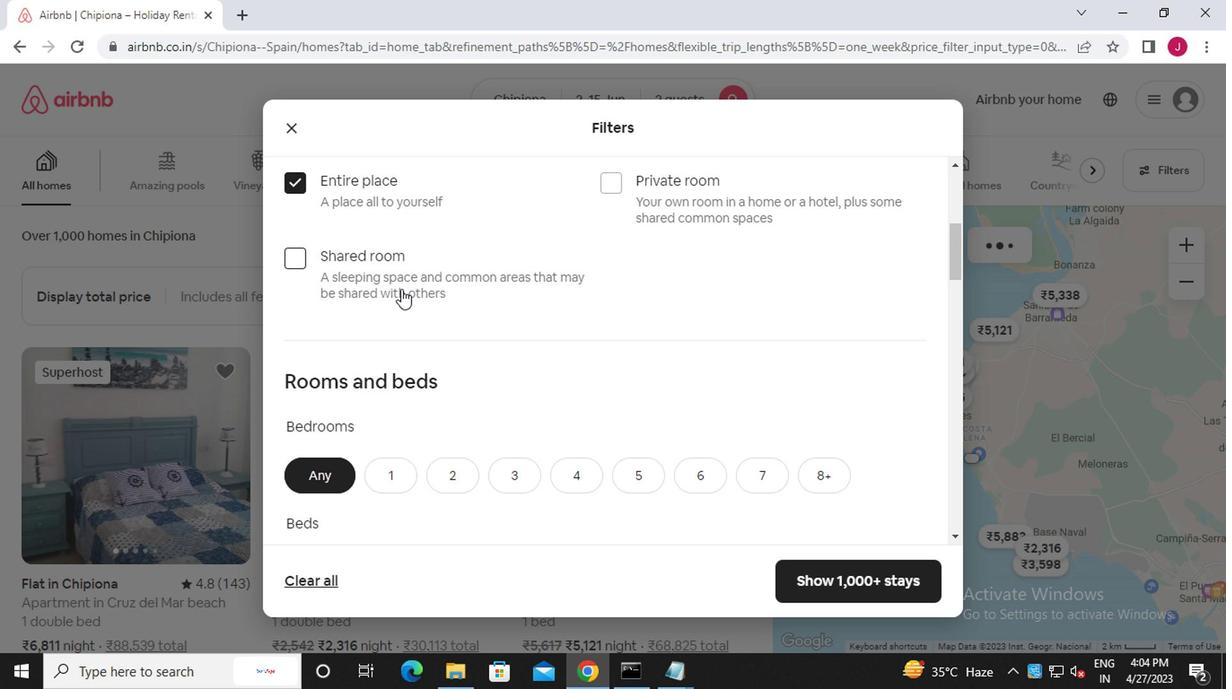 
Action: Mouse scrolled (407, 308) with delta (0, 0)
Screenshot: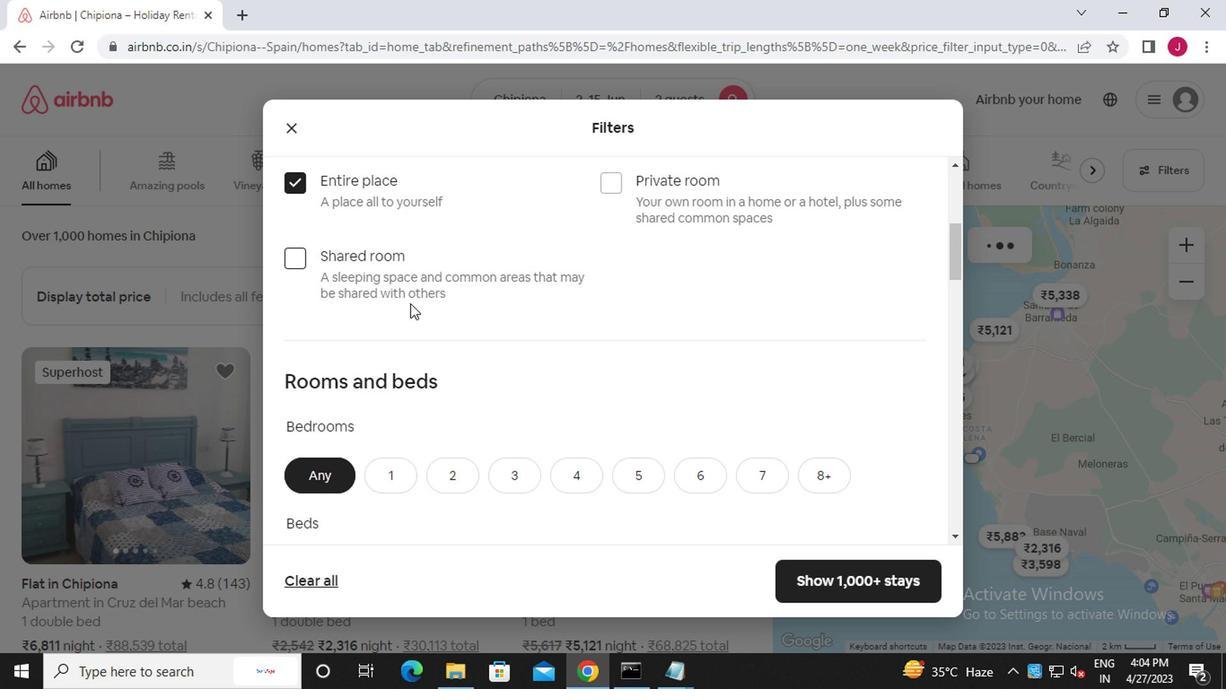 
Action: Mouse scrolled (407, 308) with delta (0, 0)
Screenshot: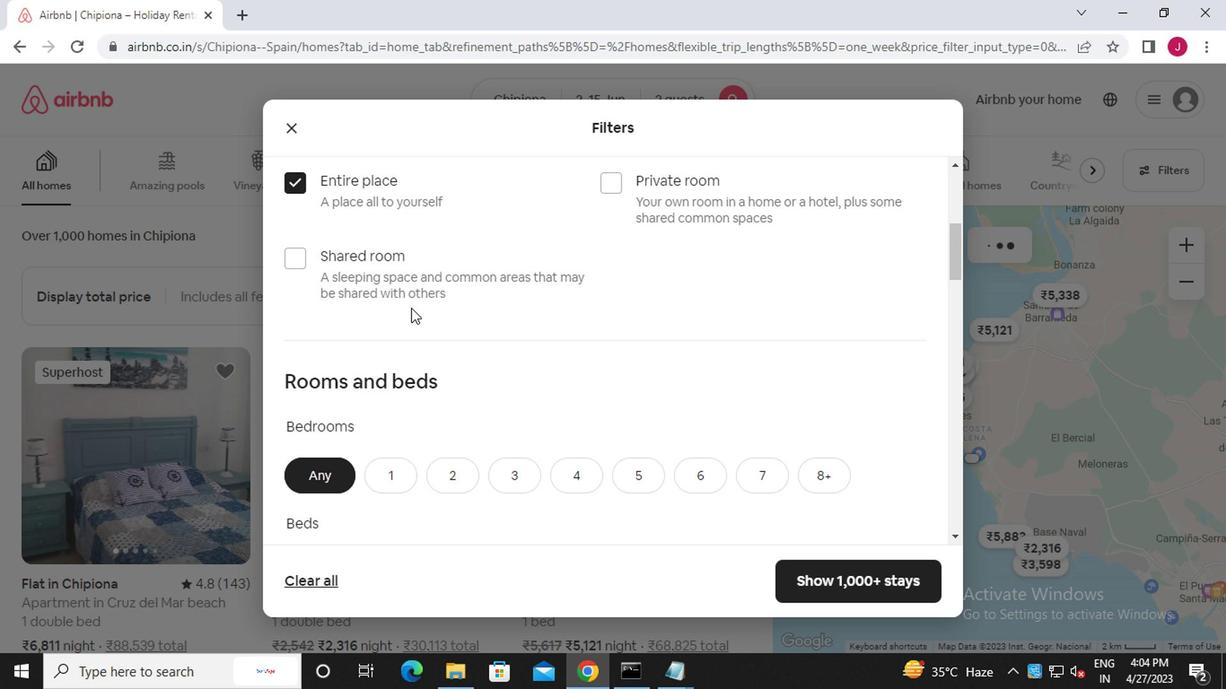 
Action: Mouse moved to (389, 211)
Screenshot: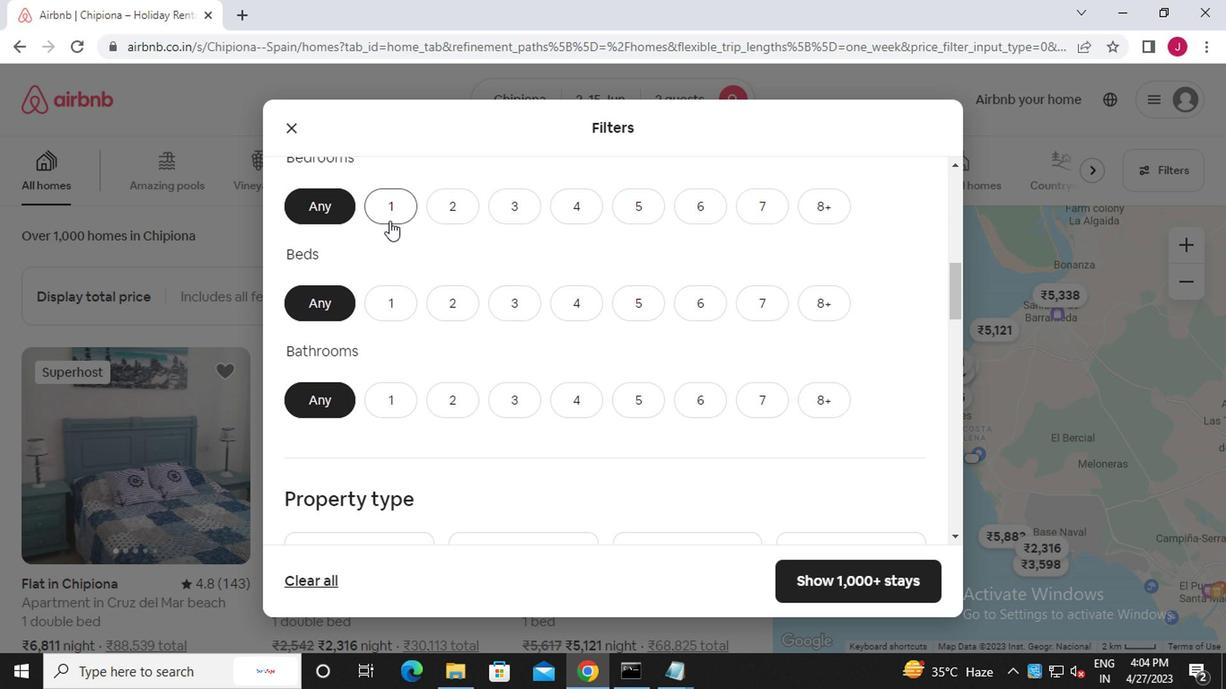 
Action: Mouse pressed left at (389, 211)
Screenshot: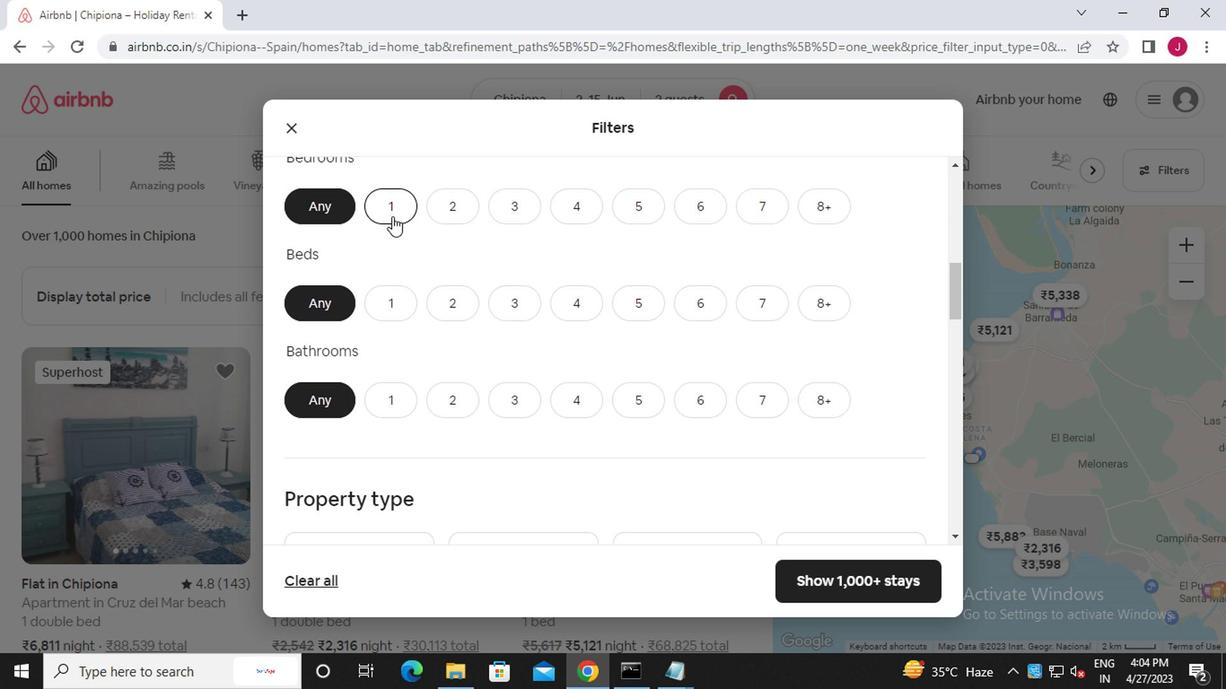 
Action: Mouse moved to (388, 297)
Screenshot: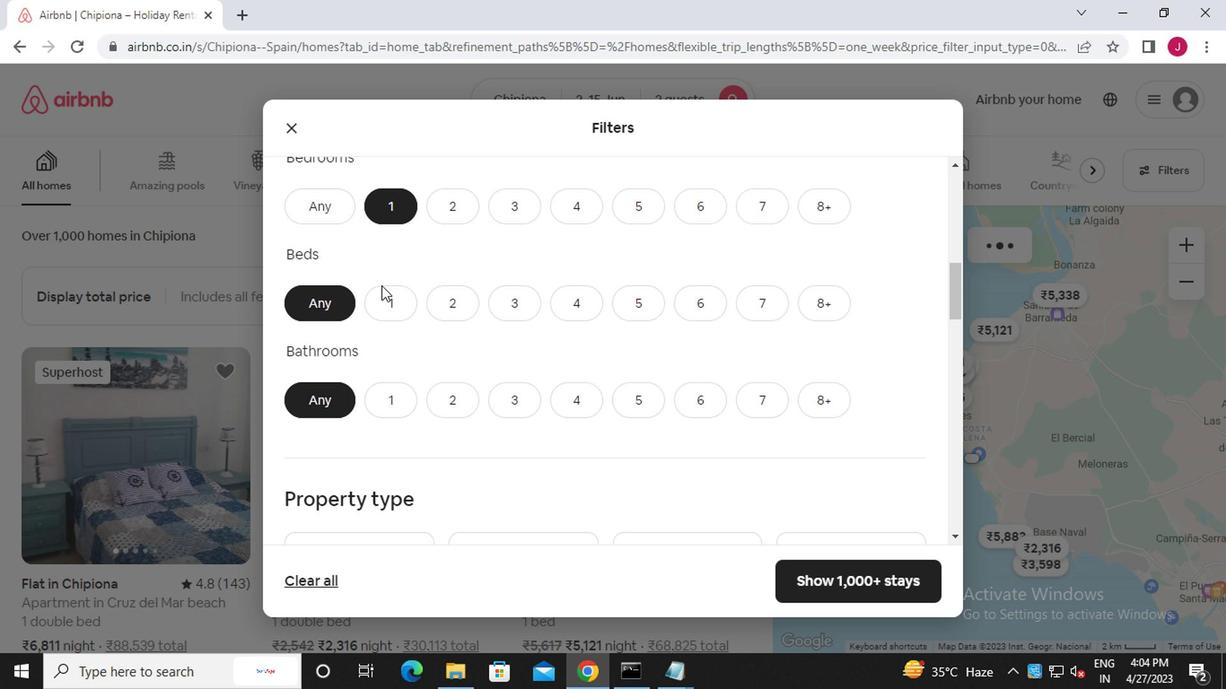 
Action: Mouse pressed left at (388, 297)
Screenshot: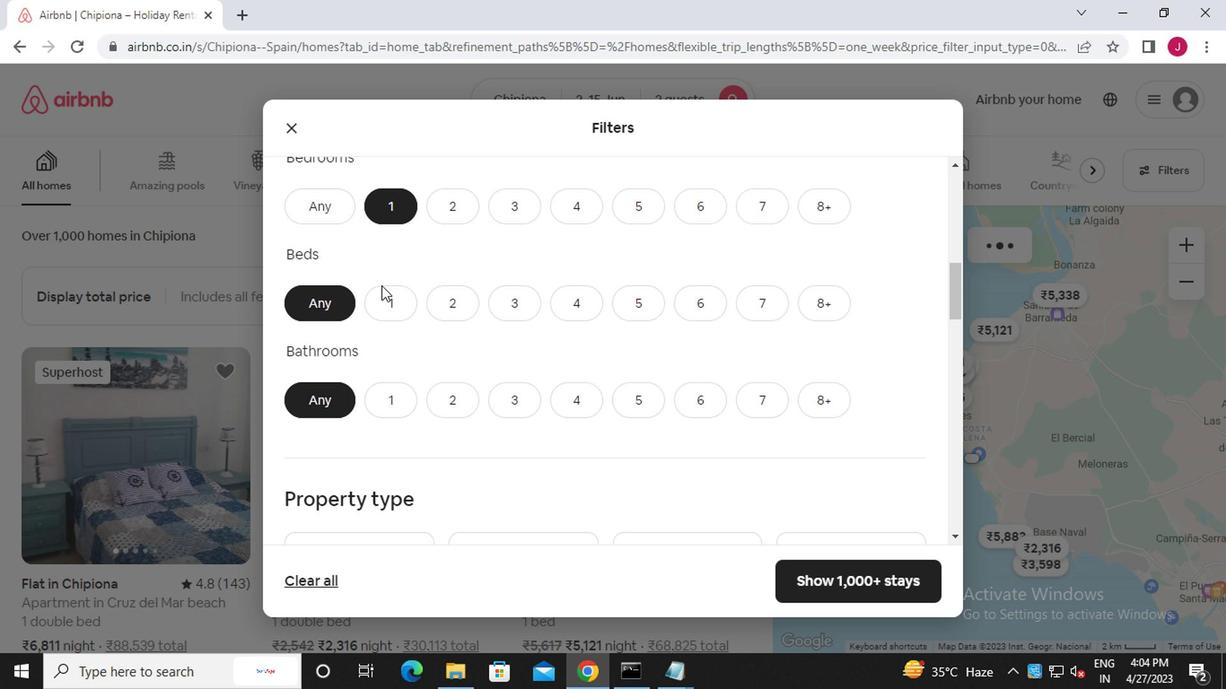 
Action: Mouse moved to (394, 397)
Screenshot: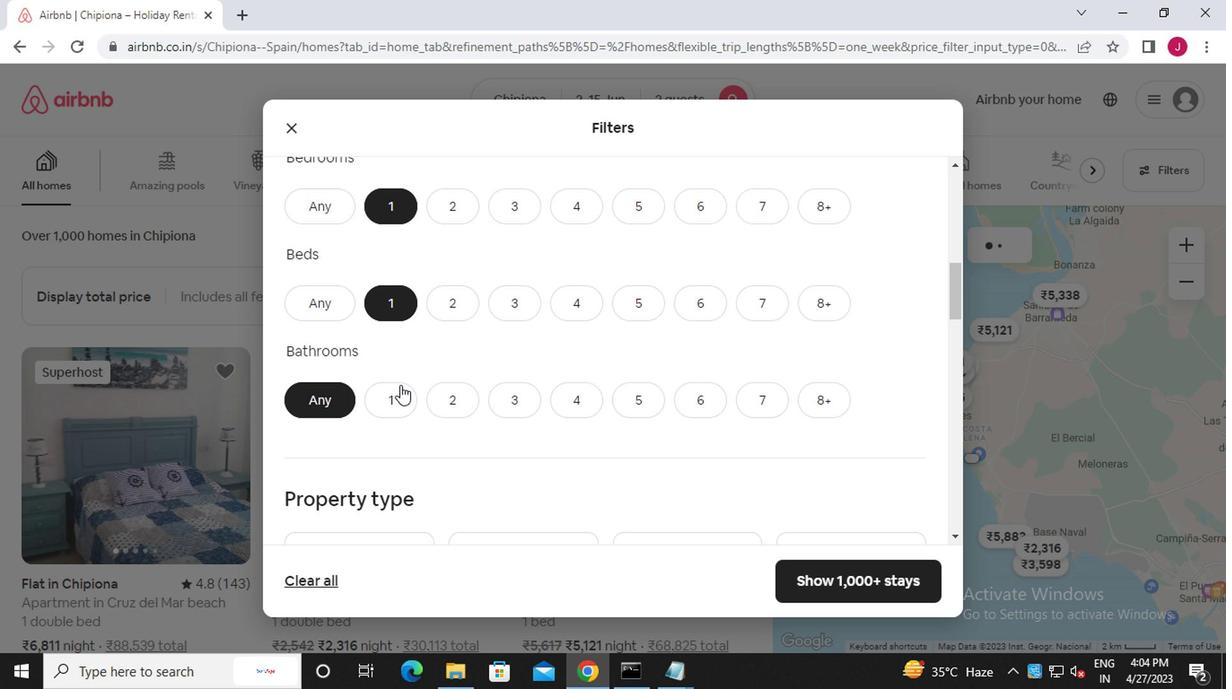 
Action: Mouse pressed left at (394, 397)
Screenshot: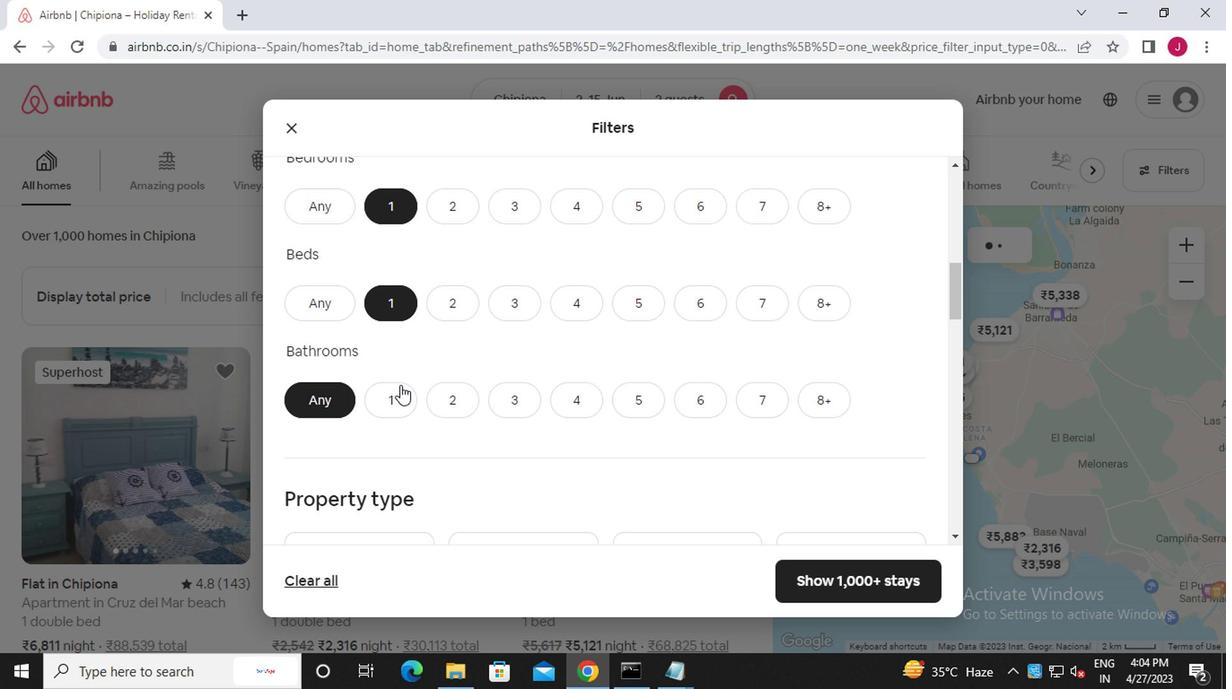 
Action: Mouse moved to (403, 410)
Screenshot: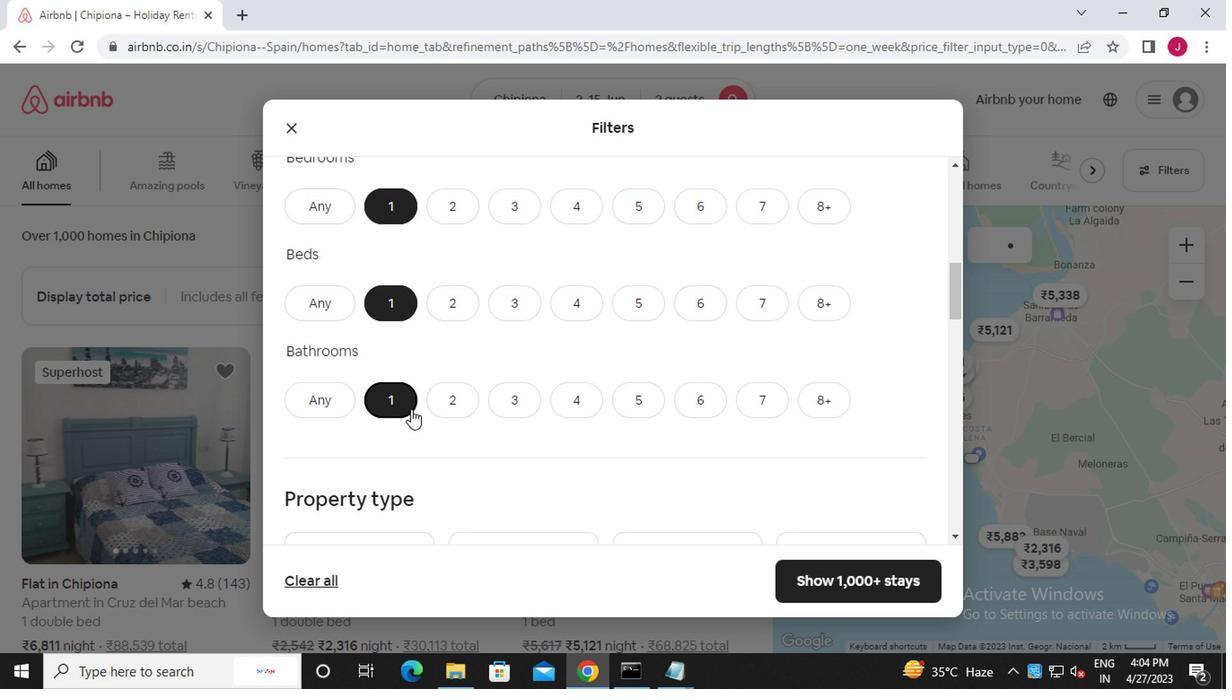 
Action: Mouse scrolled (403, 410) with delta (0, 0)
Screenshot: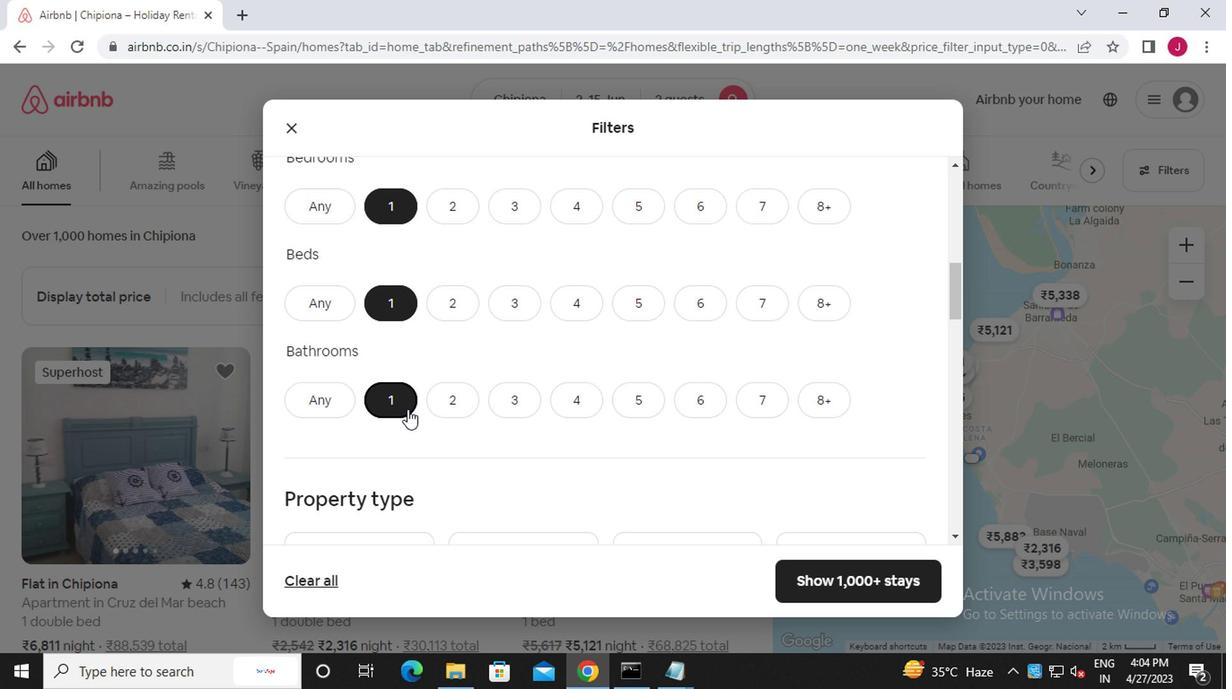 
Action: Mouse scrolled (403, 410) with delta (0, 0)
Screenshot: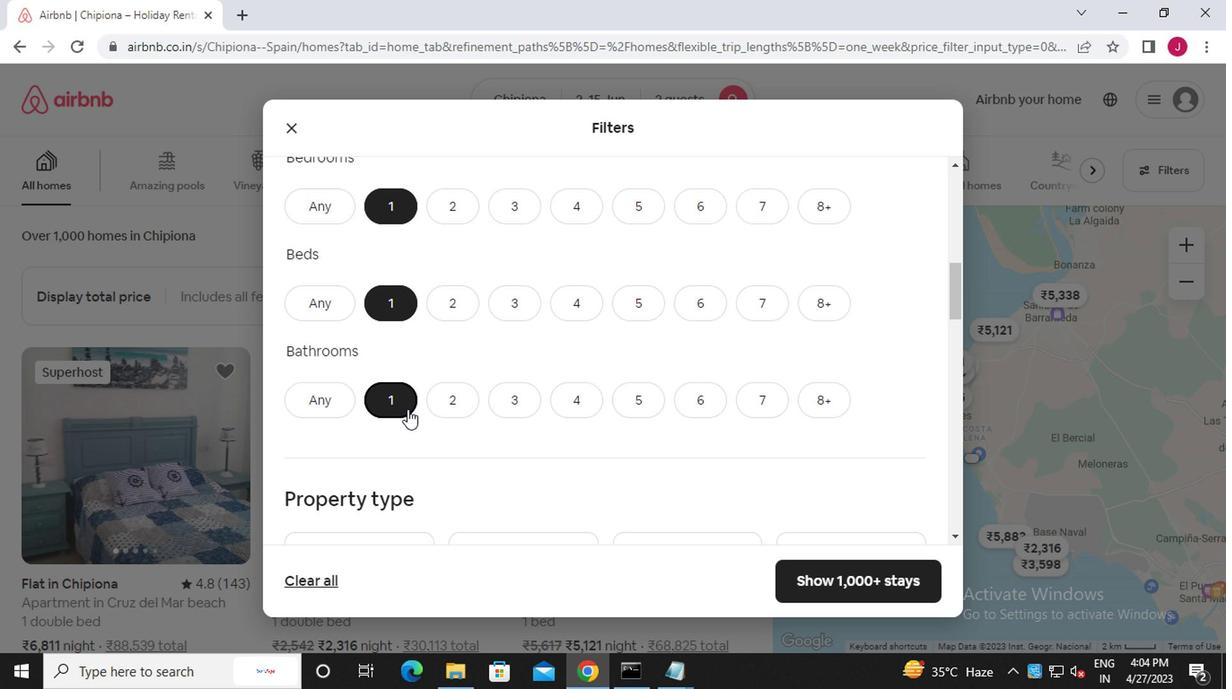 
Action: Mouse scrolled (403, 410) with delta (0, 0)
Screenshot: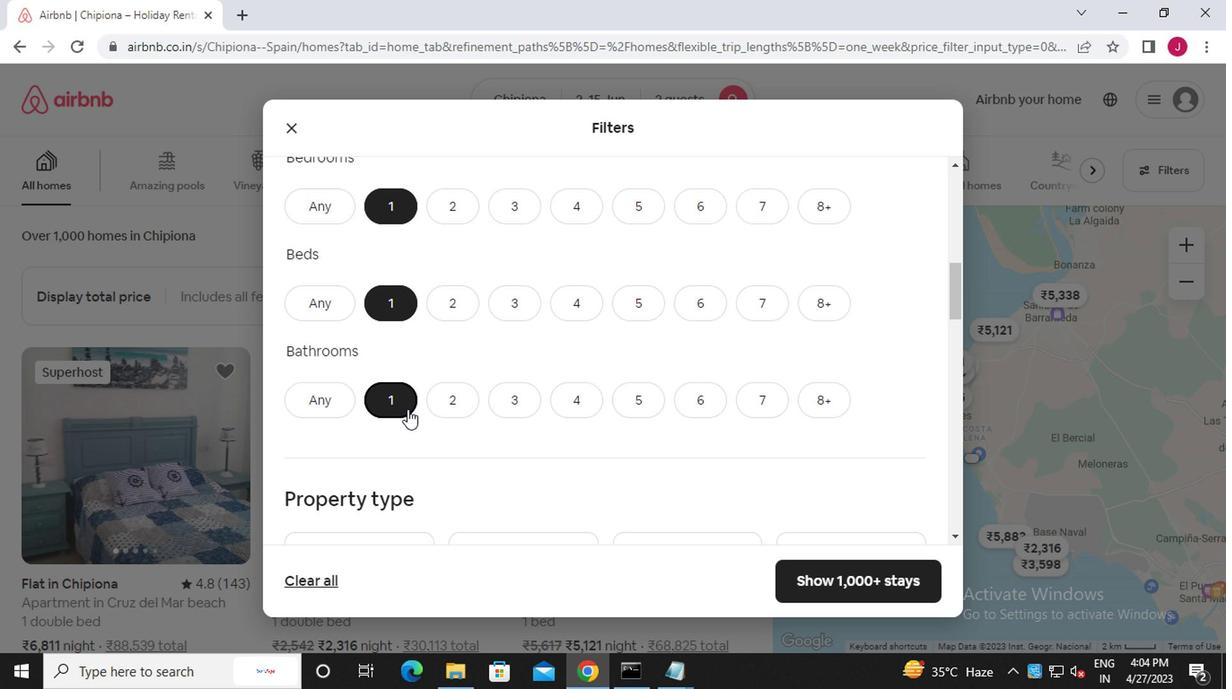 
Action: Mouse moved to (364, 341)
Screenshot: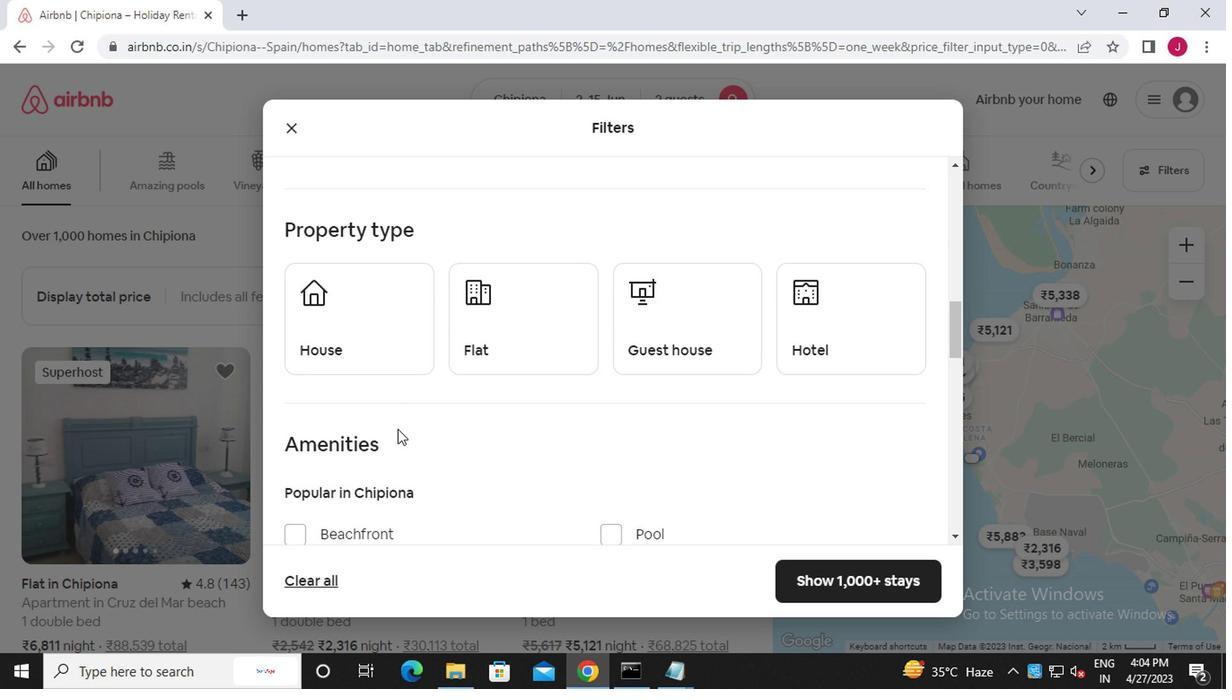
Action: Mouse pressed left at (364, 341)
Screenshot: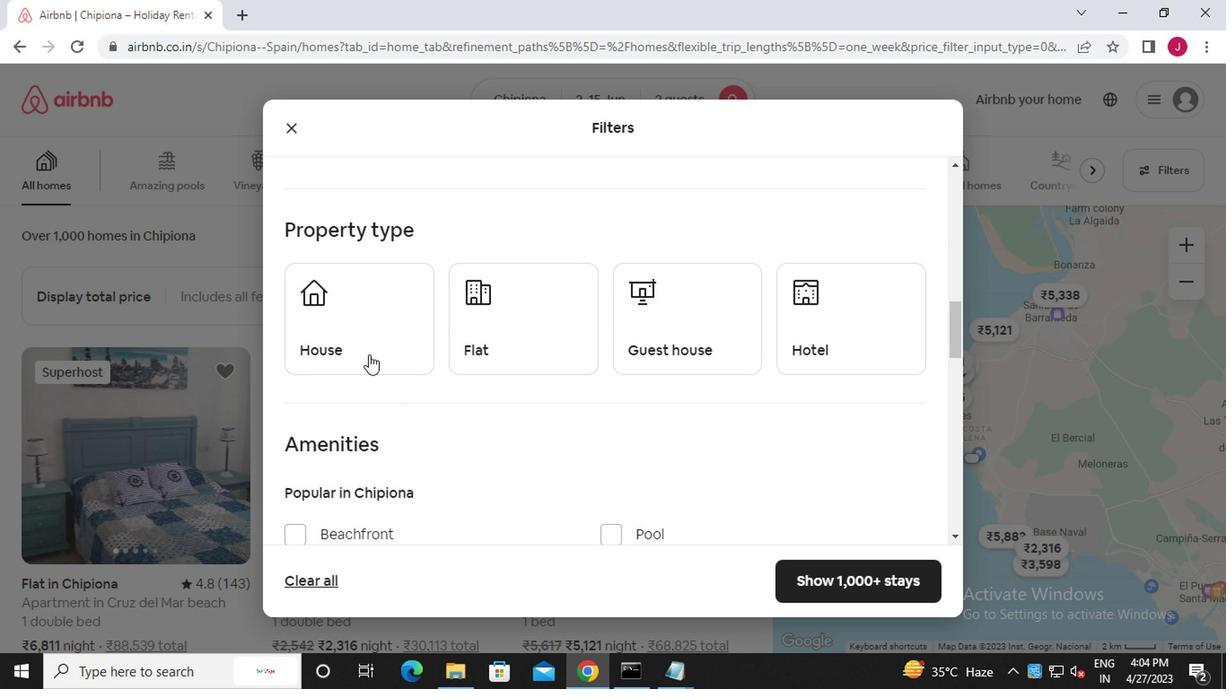 
Action: Mouse moved to (480, 339)
Screenshot: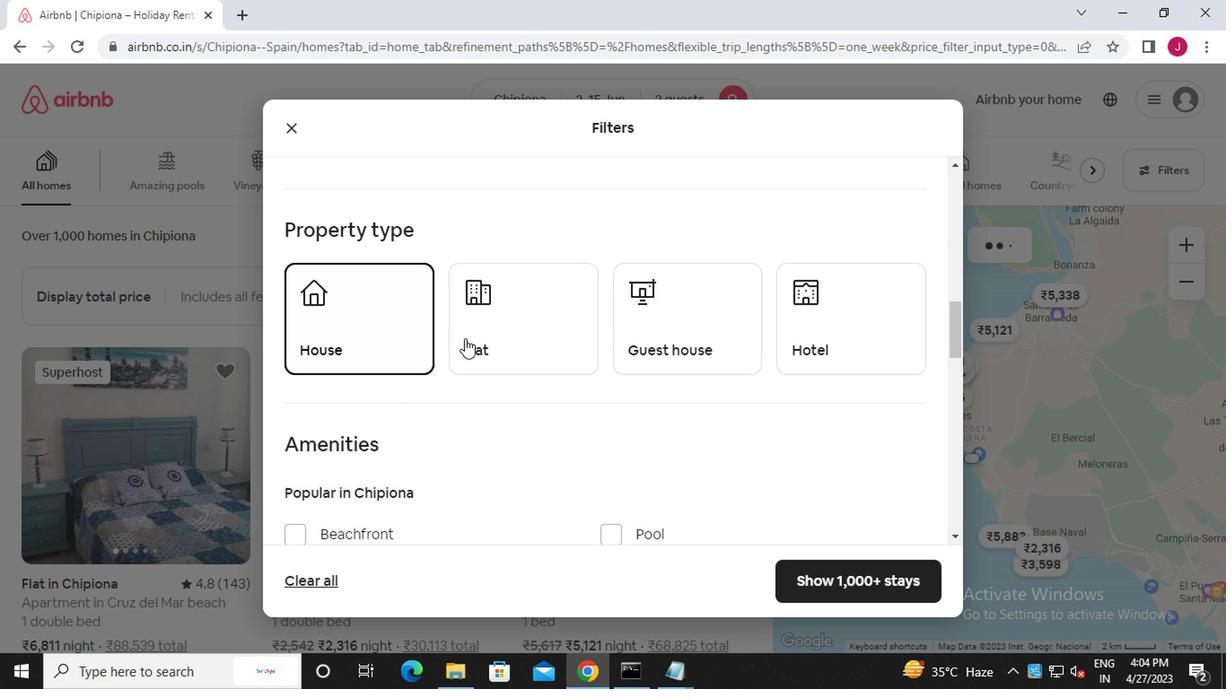 
Action: Mouse pressed left at (480, 339)
Screenshot: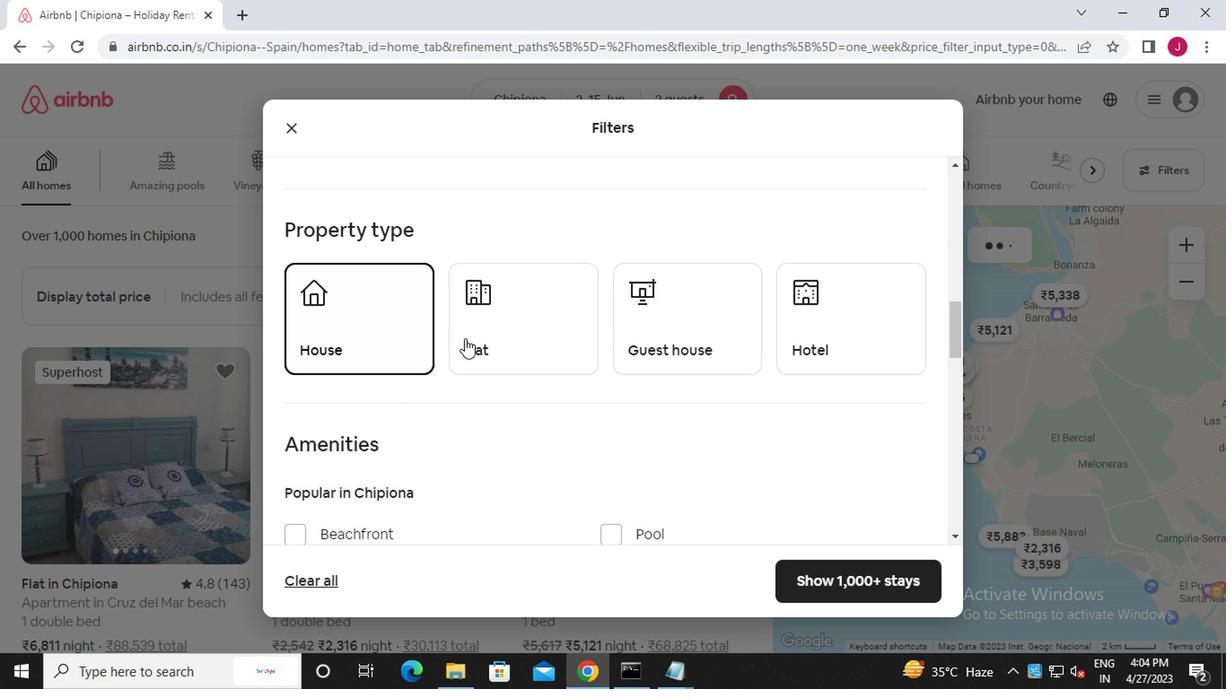 
Action: Mouse moved to (668, 345)
Screenshot: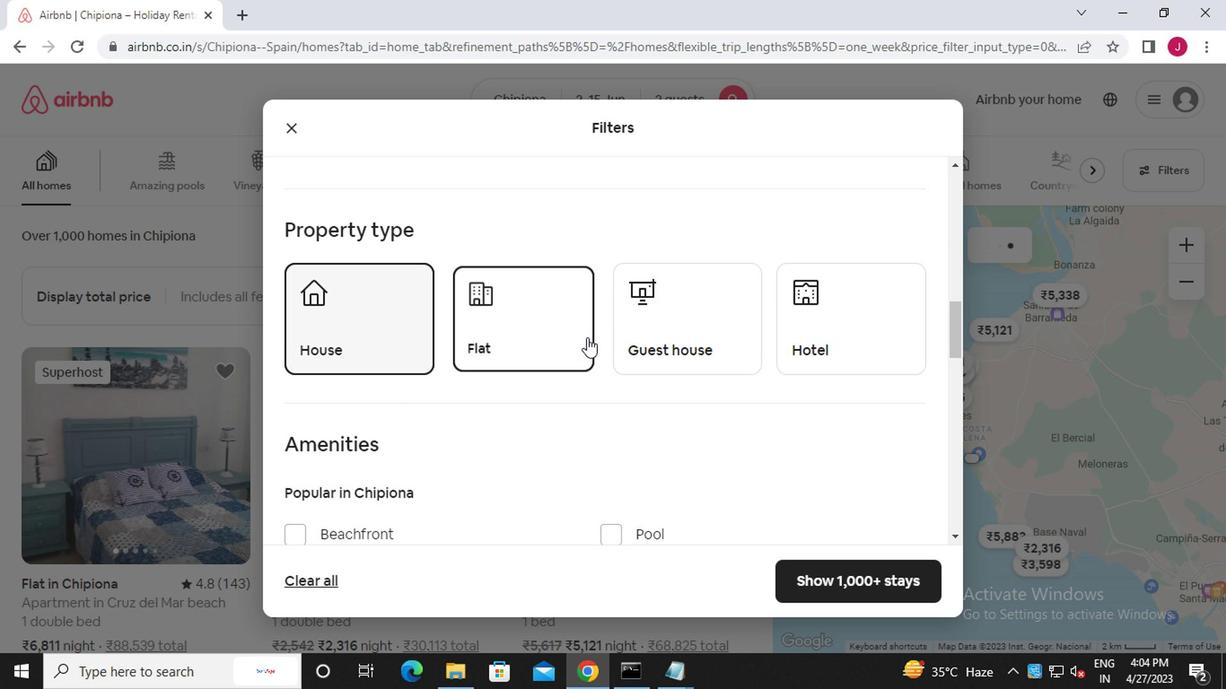 
Action: Mouse pressed left at (668, 345)
Screenshot: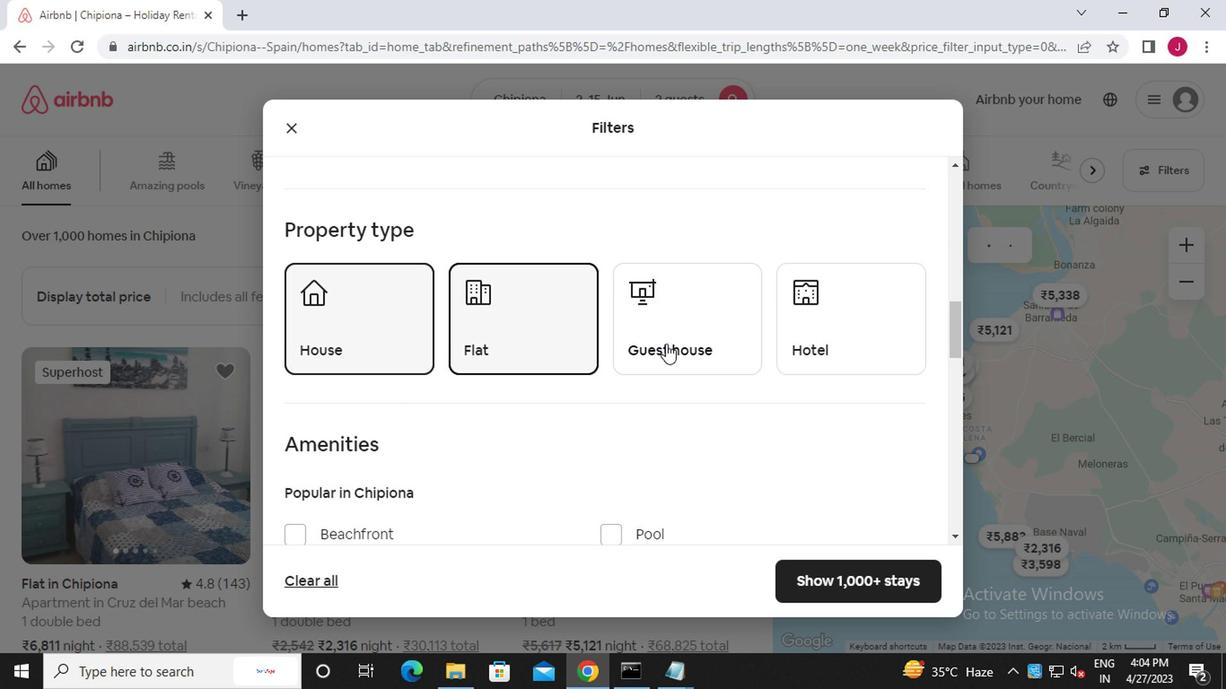 
Action: Mouse moved to (811, 332)
Screenshot: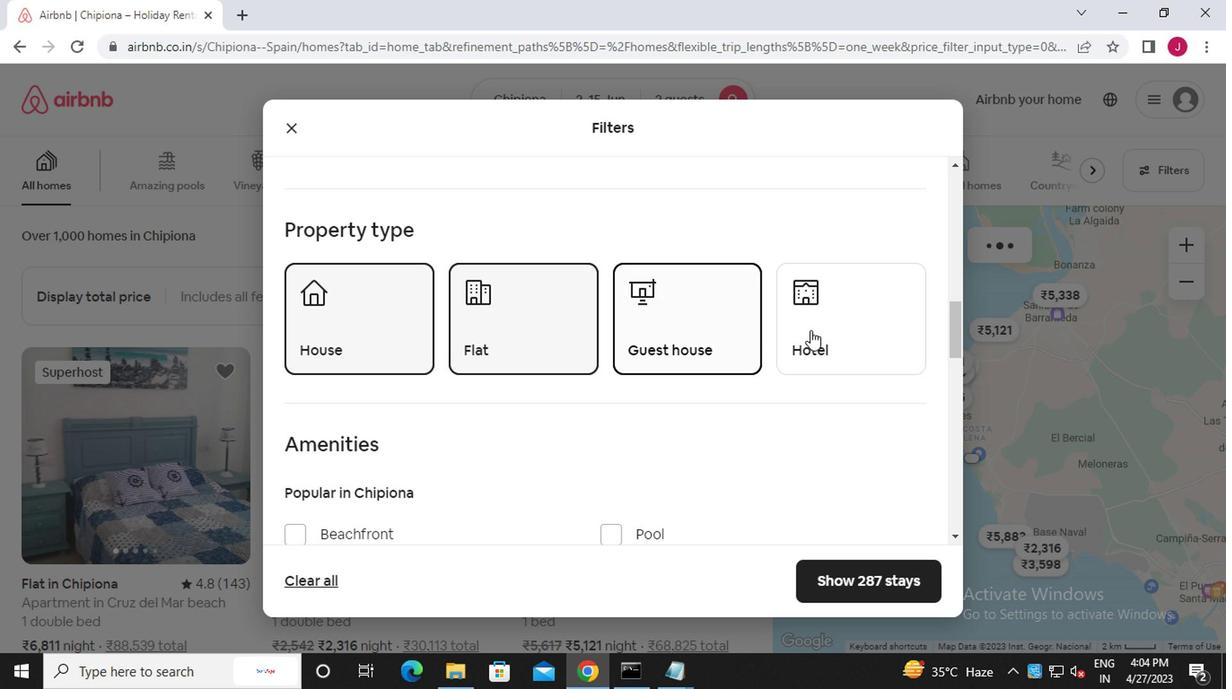 
Action: Mouse pressed left at (811, 332)
Screenshot: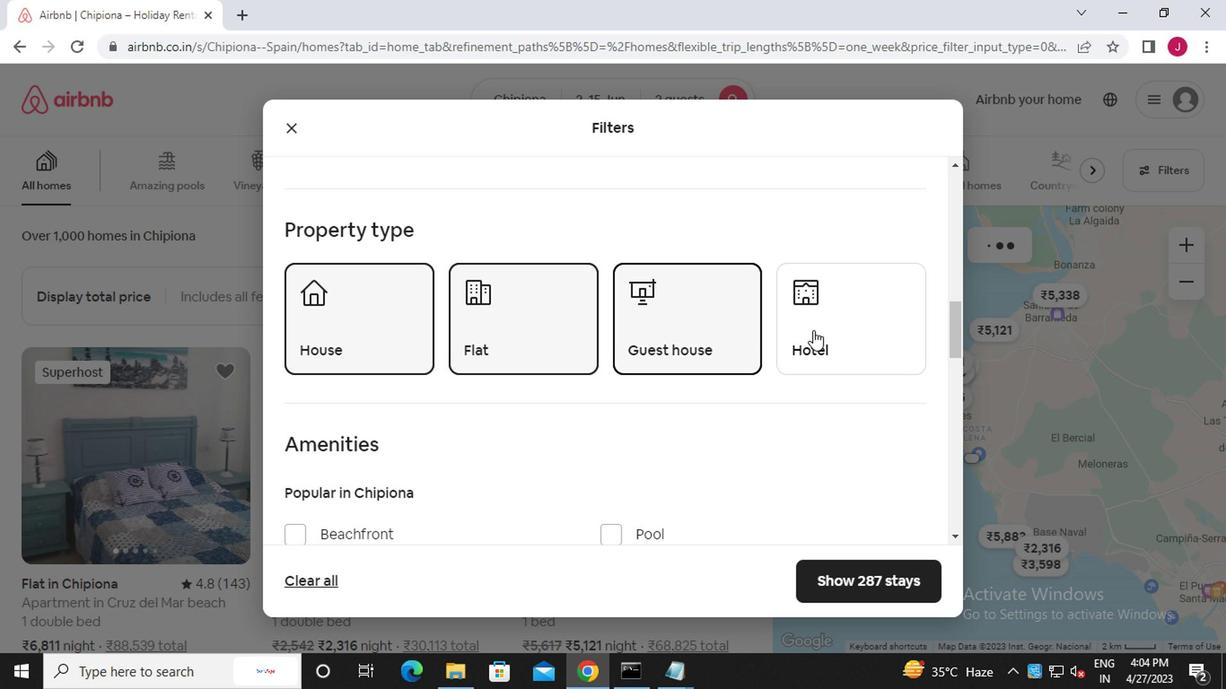 
Action: Mouse moved to (629, 353)
Screenshot: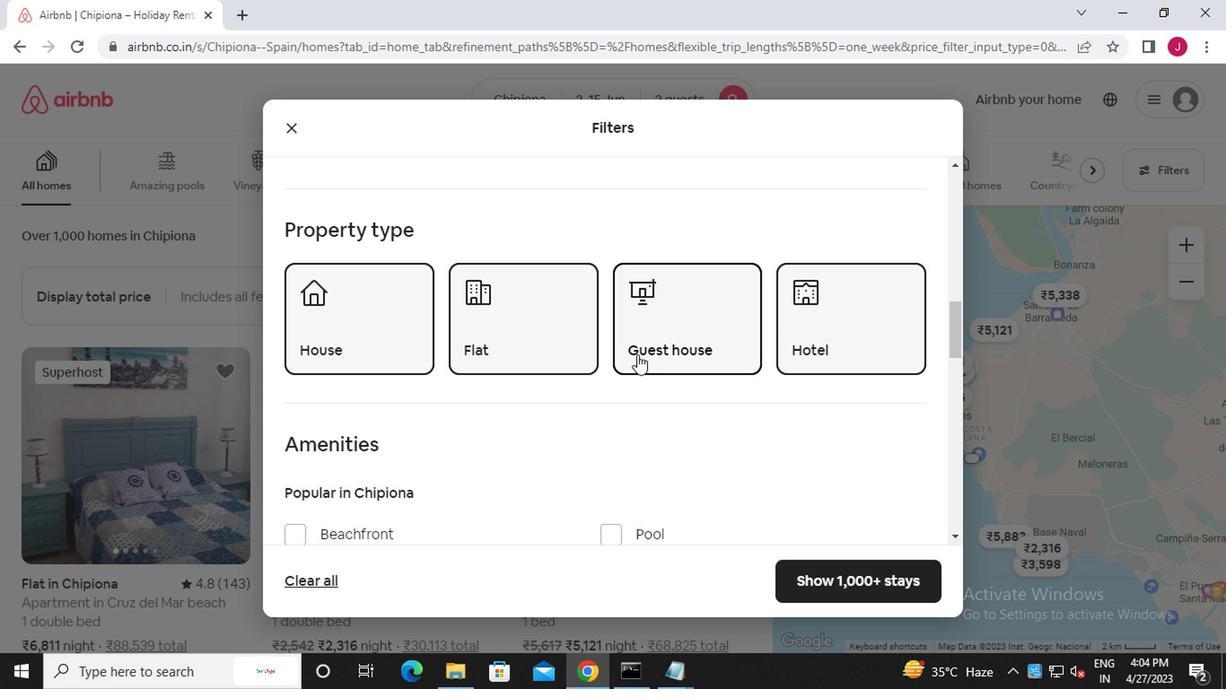 
Action: Mouse scrolled (629, 352) with delta (0, 0)
Screenshot: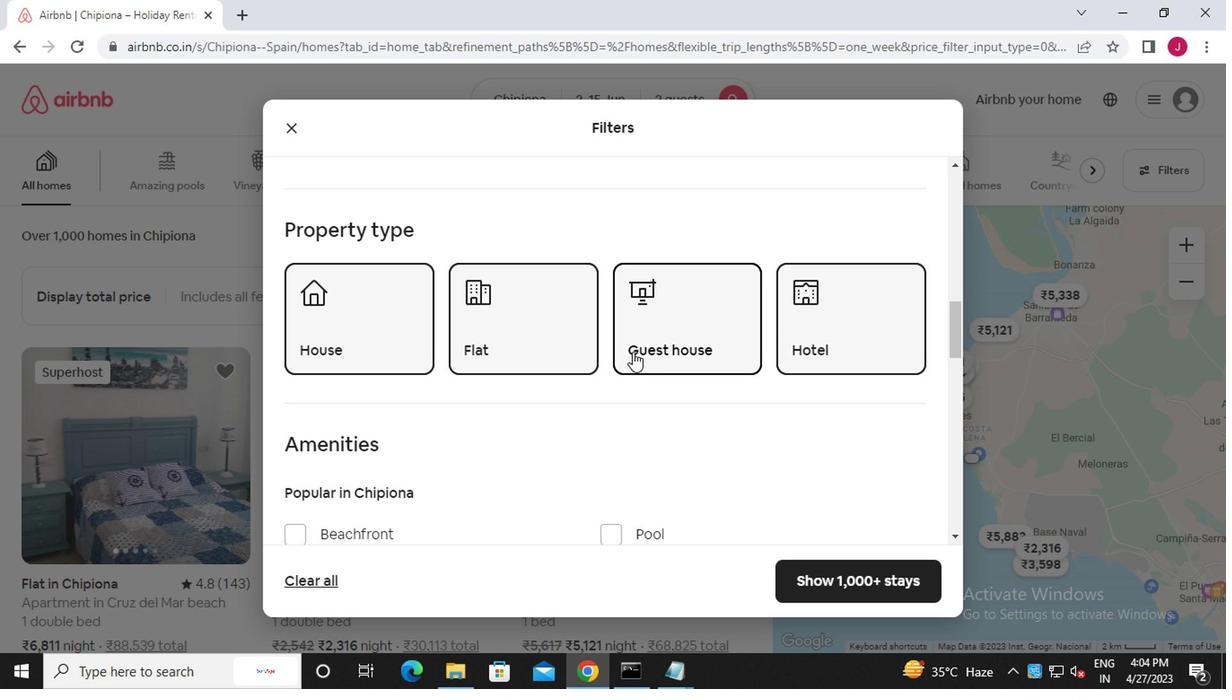 
Action: Mouse scrolled (629, 352) with delta (0, 0)
Screenshot: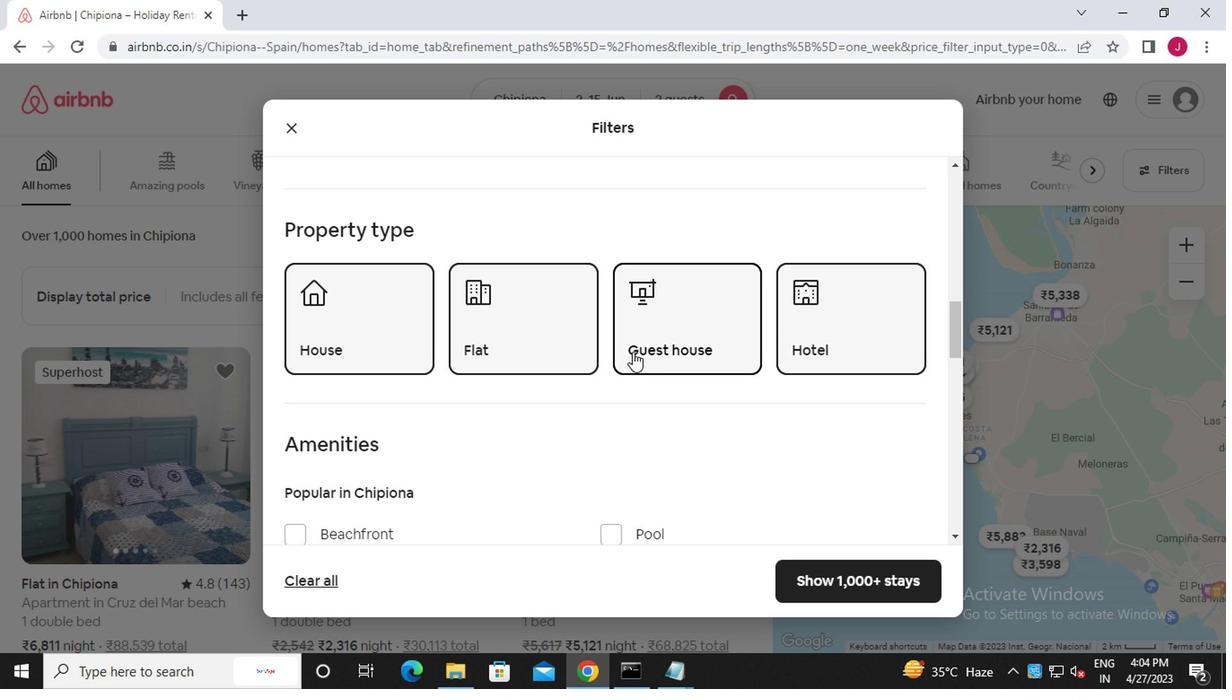 
Action: Mouse scrolled (629, 352) with delta (0, 0)
Screenshot: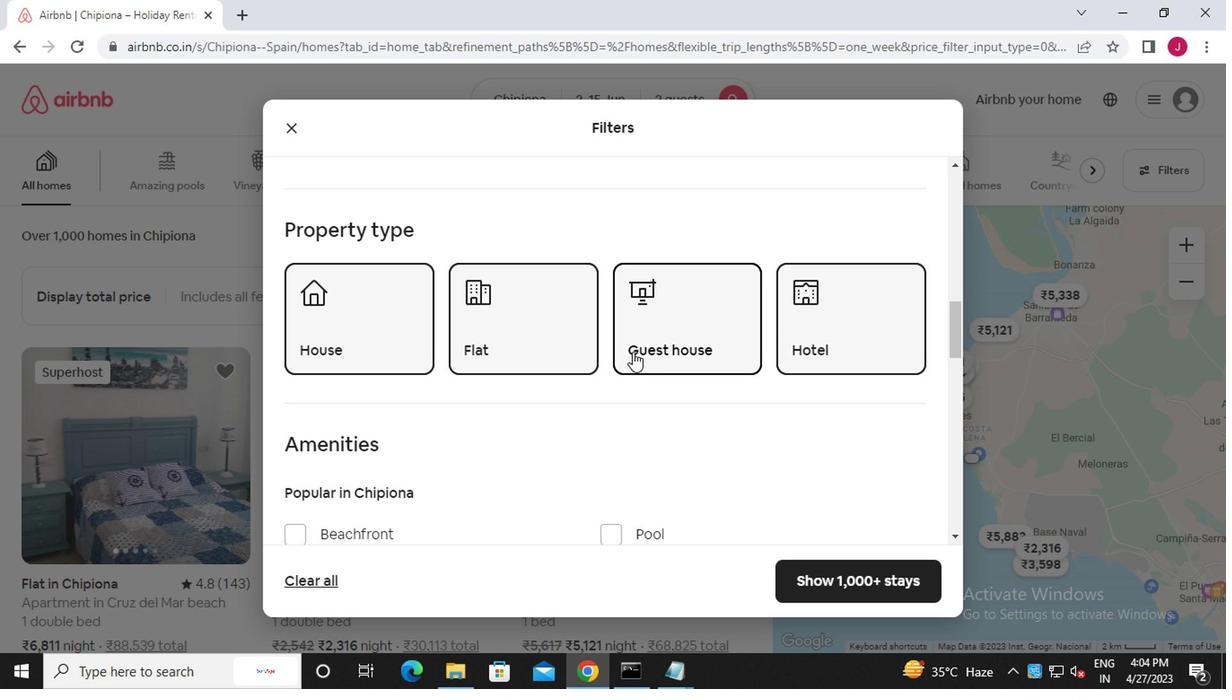 
Action: Mouse scrolled (629, 352) with delta (0, 0)
Screenshot: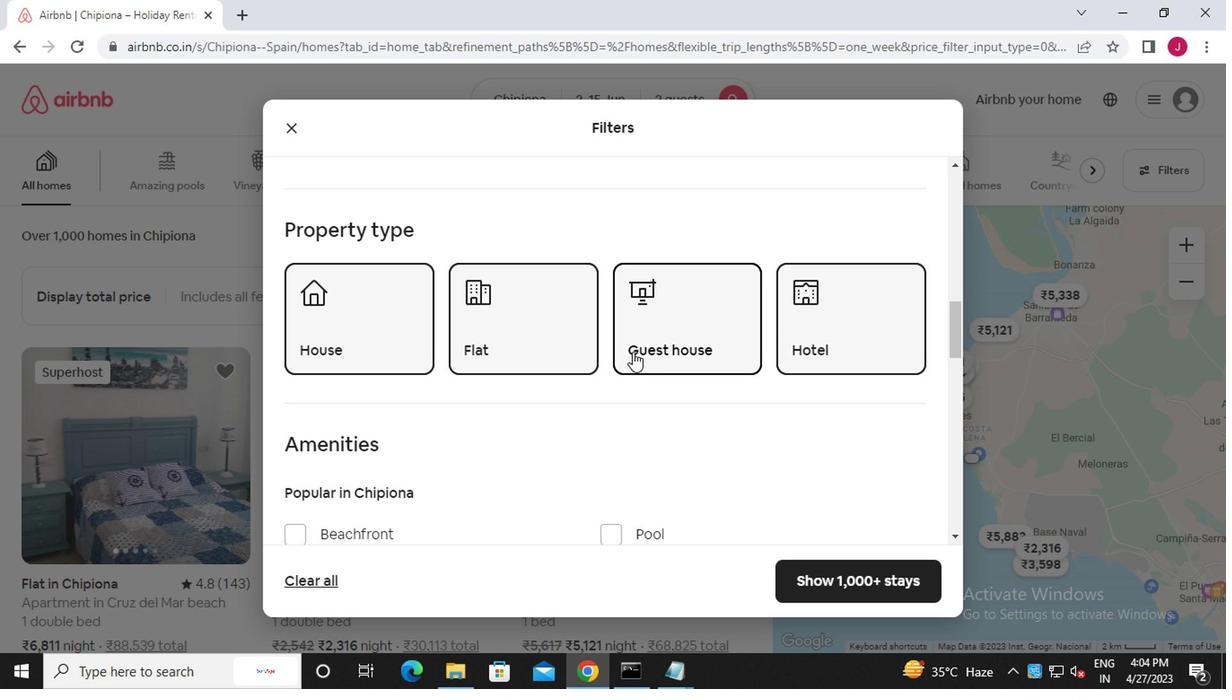 
Action: Mouse scrolled (629, 352) with delta (0, 0)
Screenshot: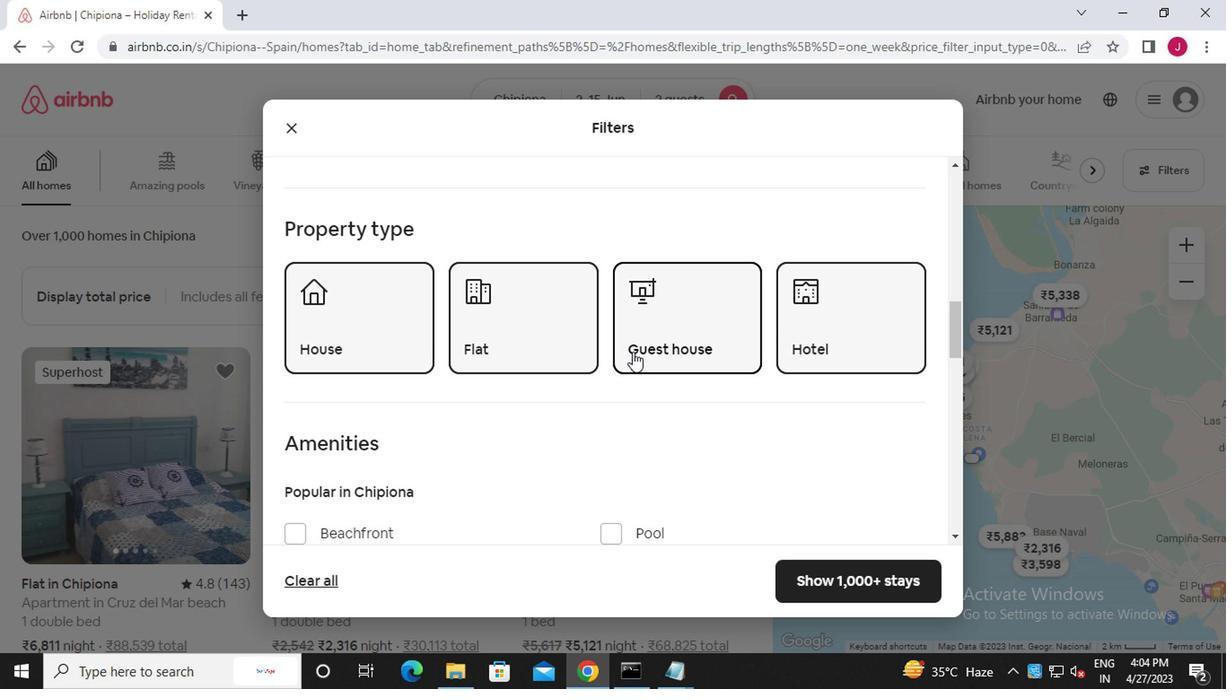 
Action: Mouse moved to (888, 416)
Screenshot: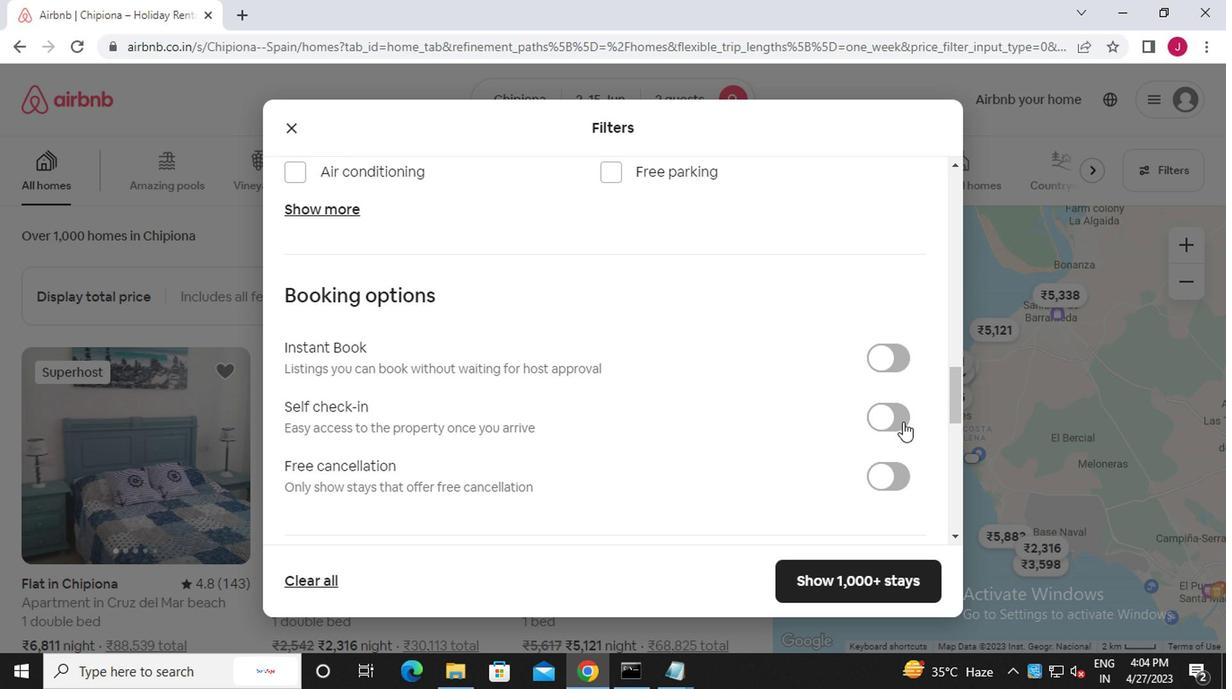 
Action: Mouse pressed left at (888, 416)
Screenshot: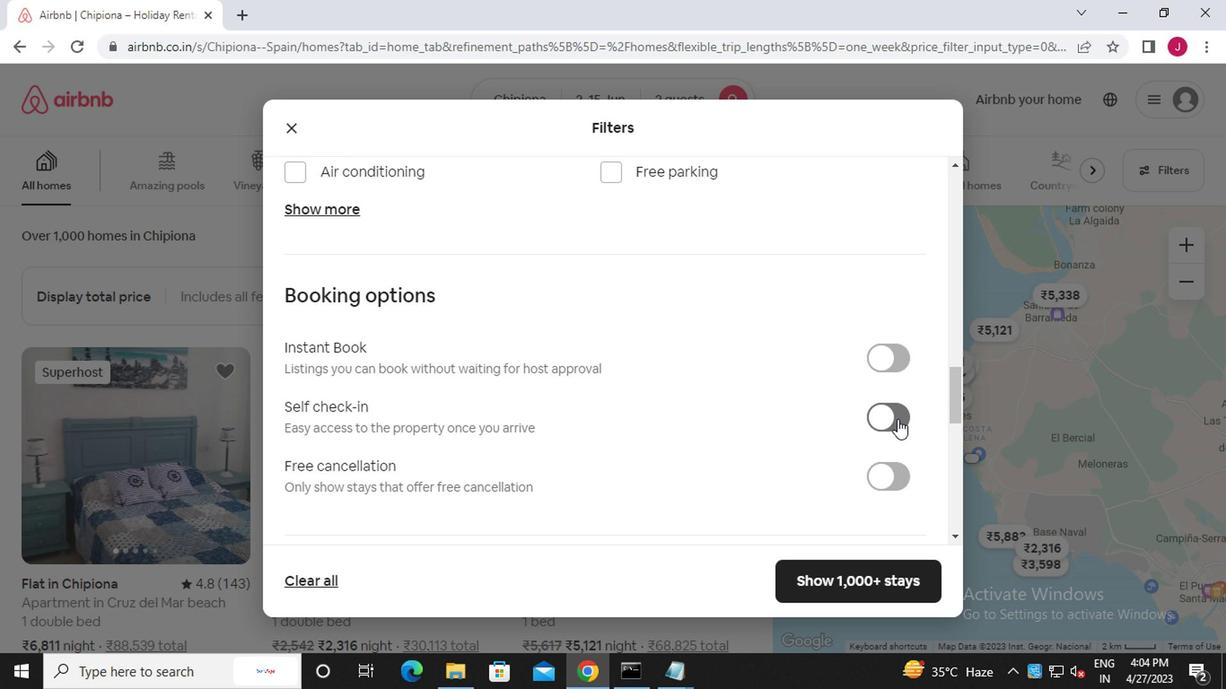 
Action: Mouse moved to (541, 412)
Screenshot: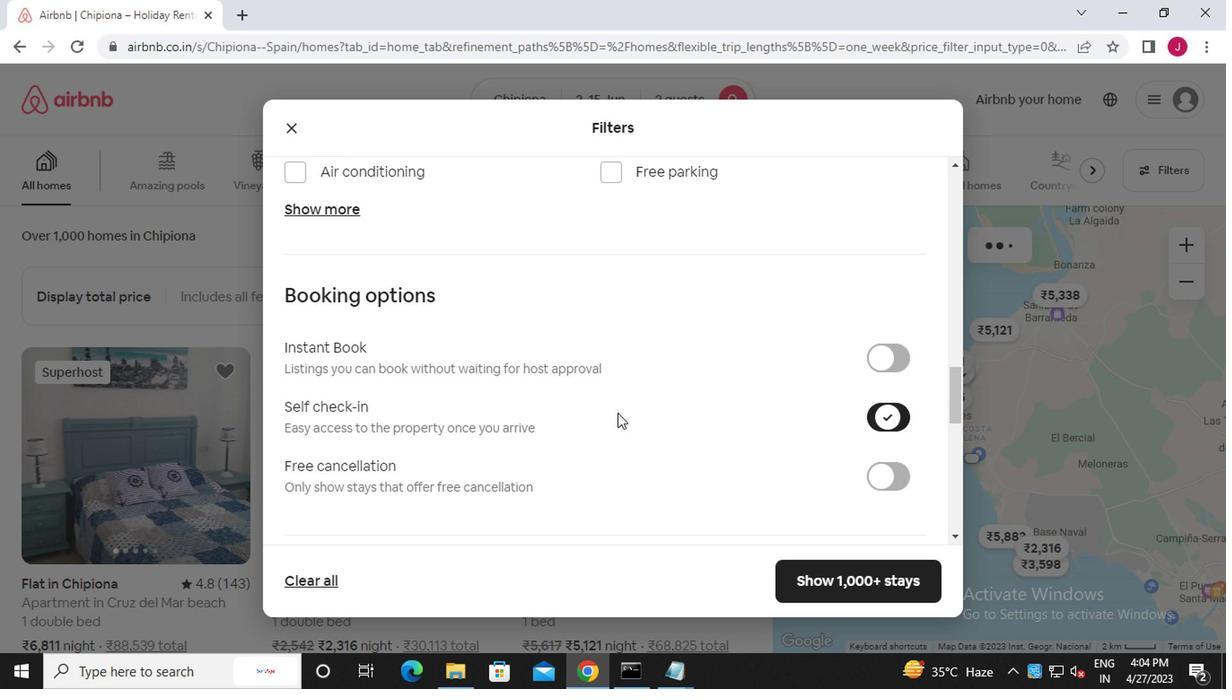 
Action: Mouse scrolled (541, 410) with delta (0, -1)
Screenshot: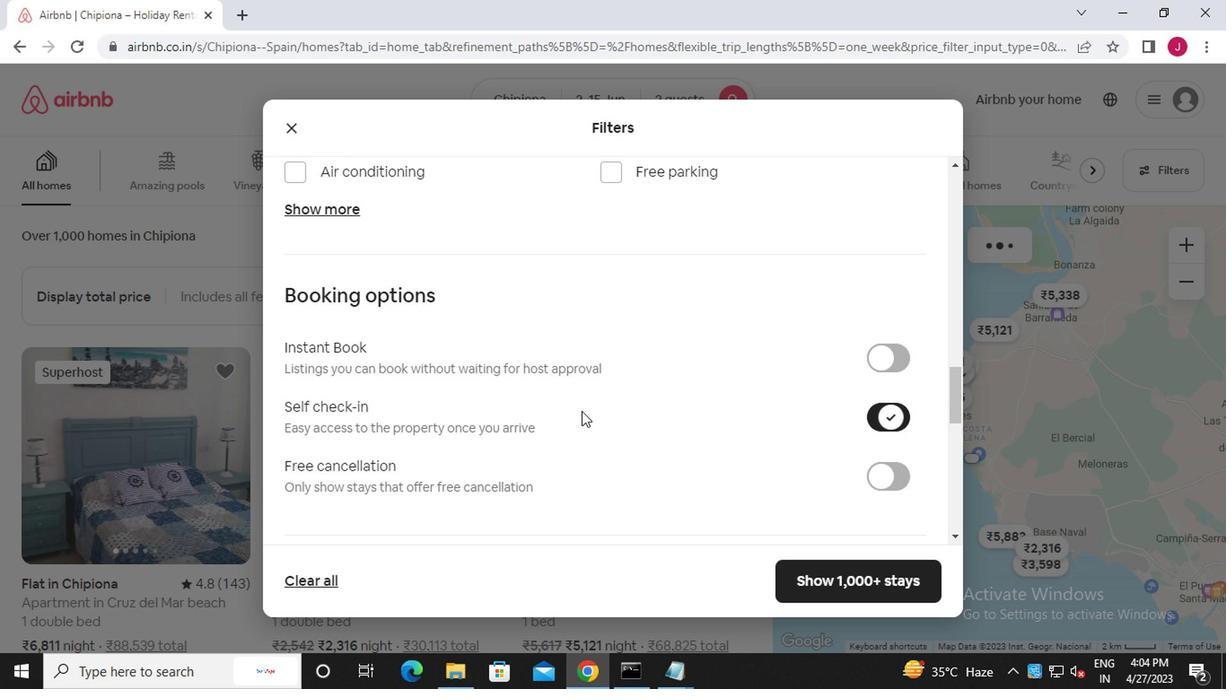 
Action: Mouse scrolled (541, 410) with delta (0, -1)
Screenshot: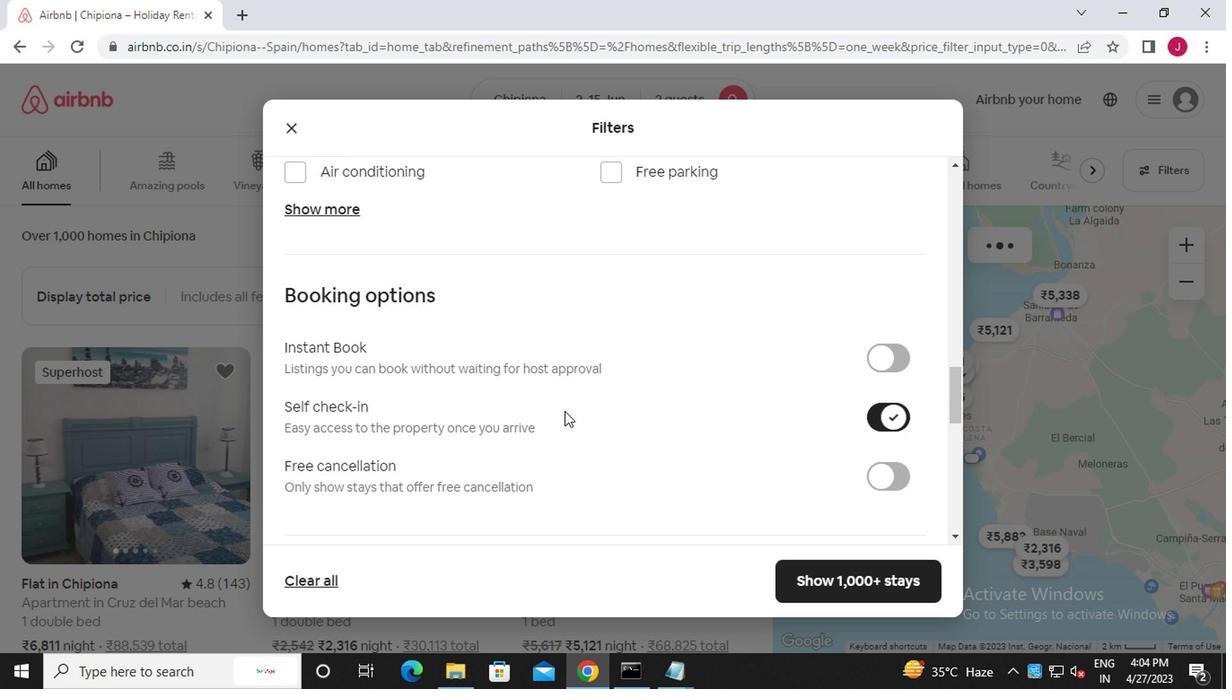
Action: Mouse scrolled (541, 410) with delta (0, -1)
Screenshot: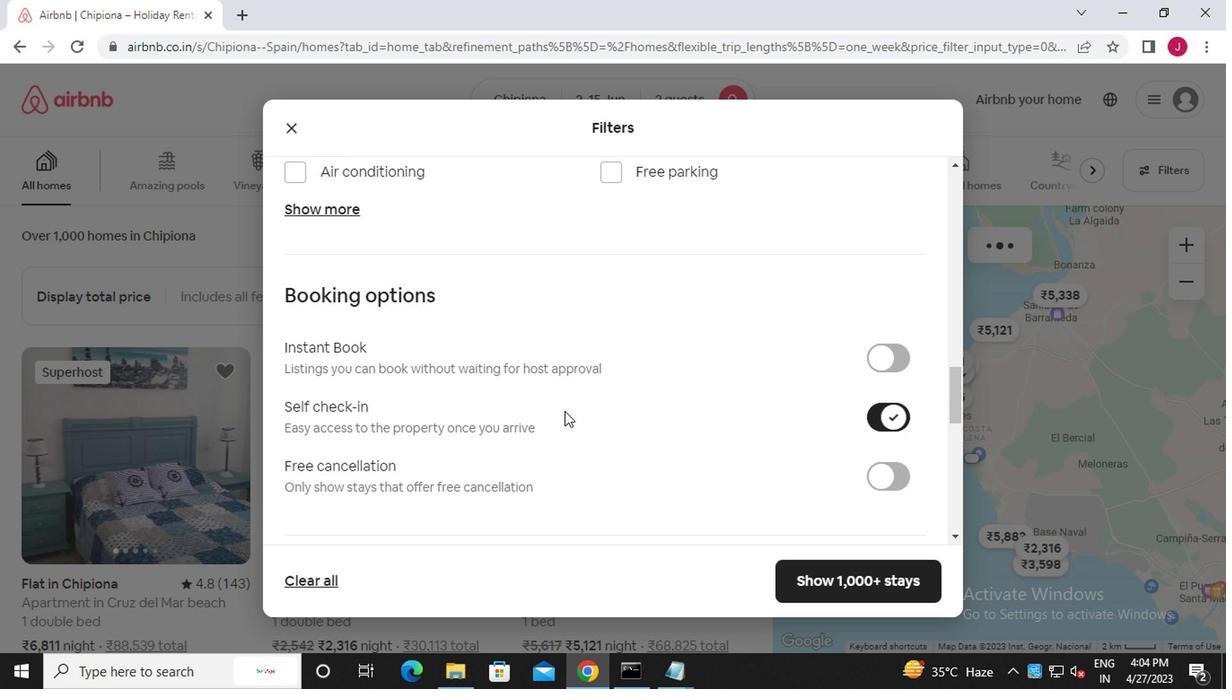 
Action: Mouse scrolled (541, 410) with delta (0, -1)
Screenshot: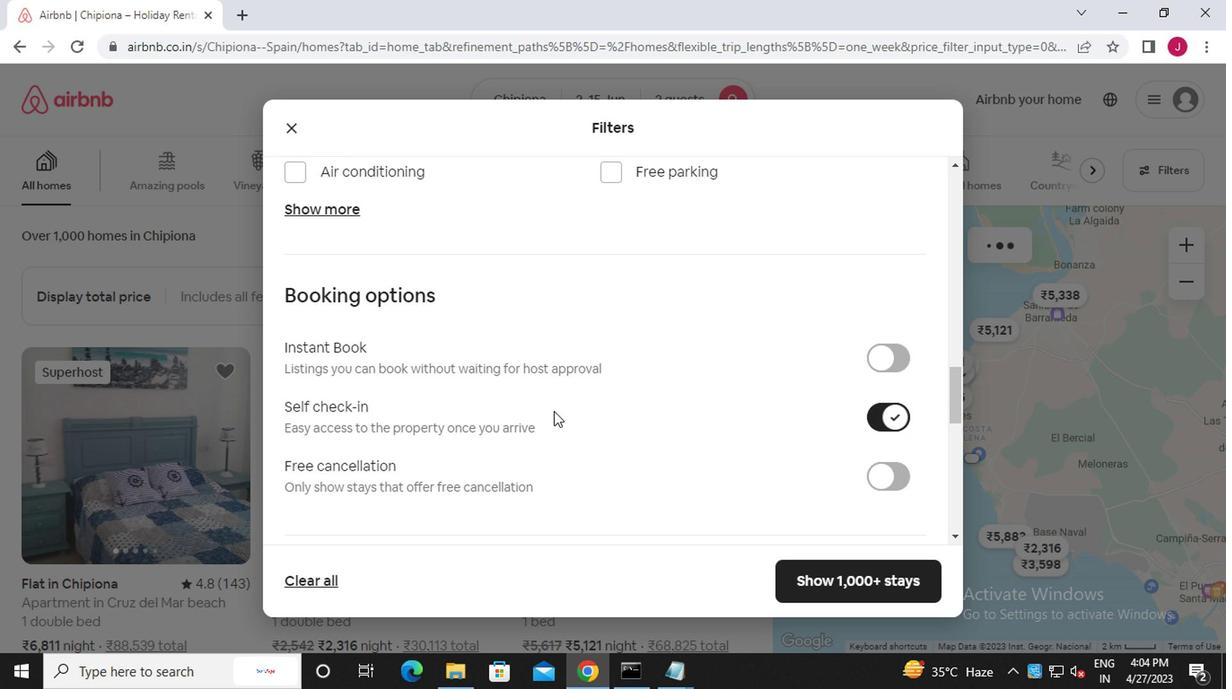 
Action: Mouse scrolled (541, 410) with delta (0, -1)
Screenshot: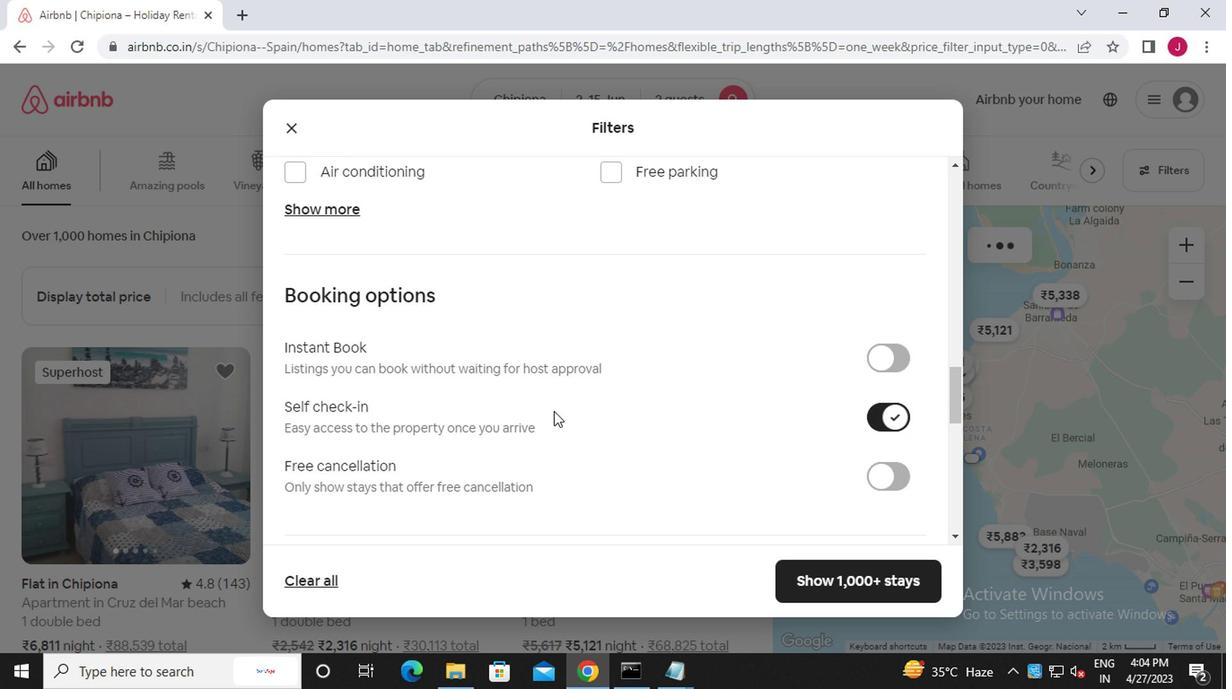 
Action: Mouse scrolled (541, 410) with delta (0, -1)
Screenshot: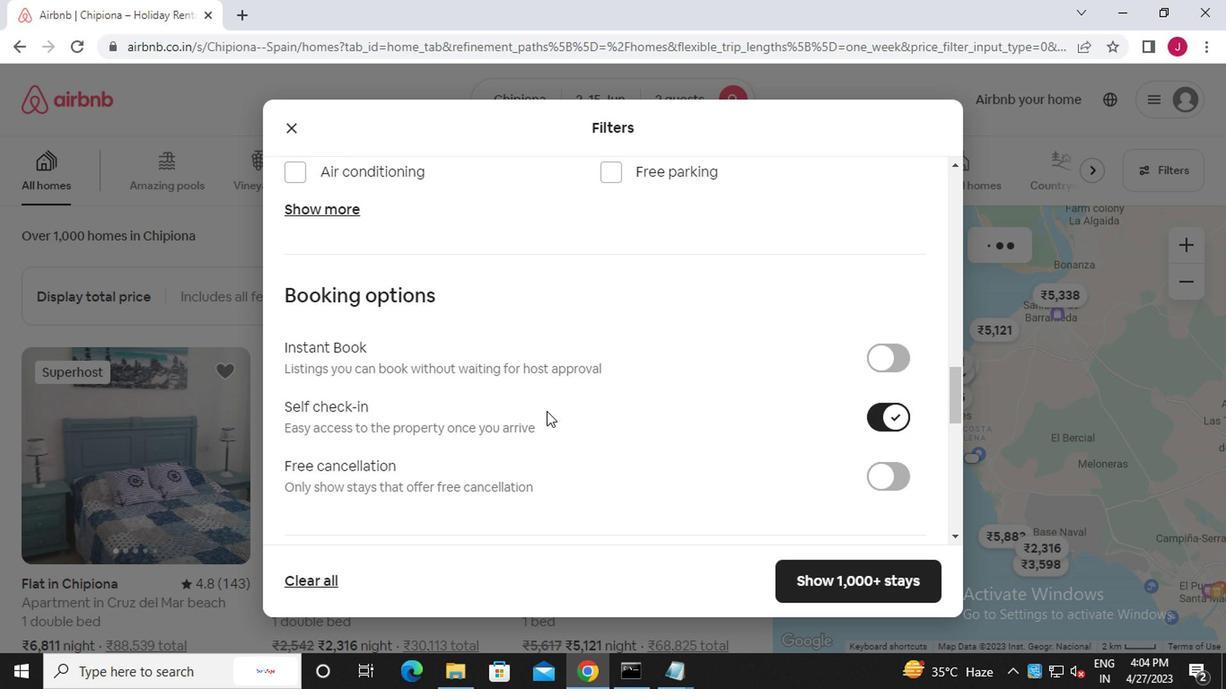 
Action: Mouse scrolled (541, 410) with delta (0, -1)
Screenshot: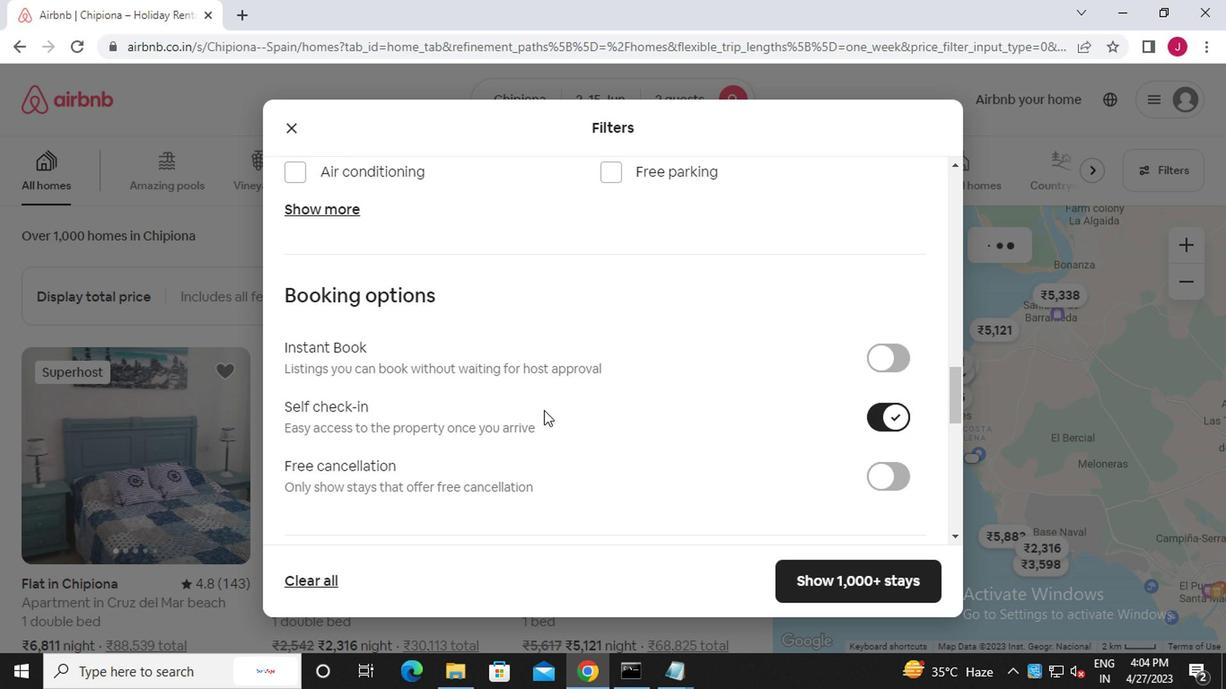 
Action: Mouse moved to (293, 523)
Screenshot: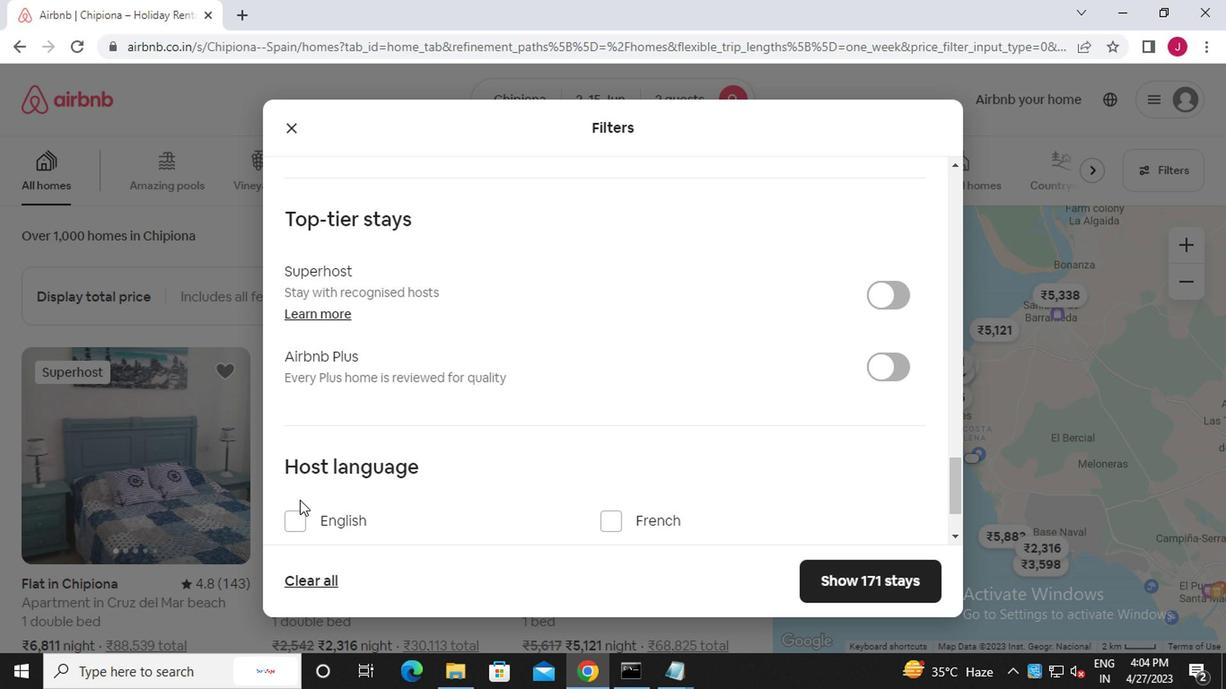 
Action: Mouse pressed left at (293, 523)
Screenshot: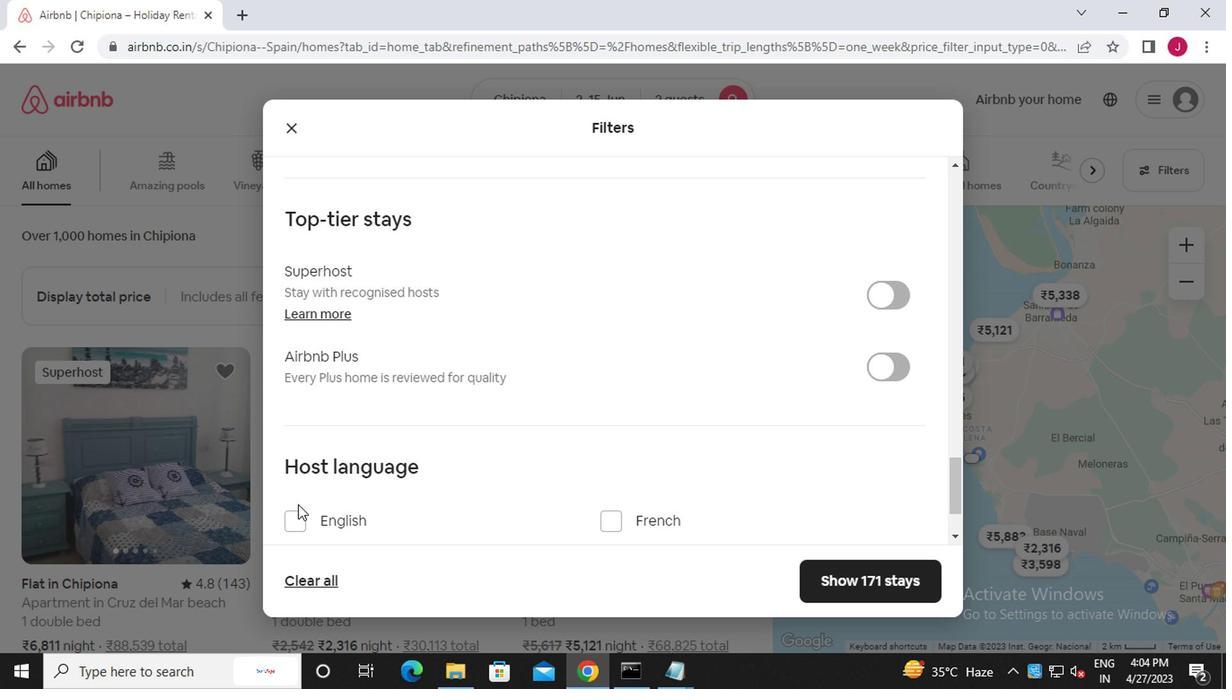 
Action: Mouse moved to (857, 587)
Screenshot: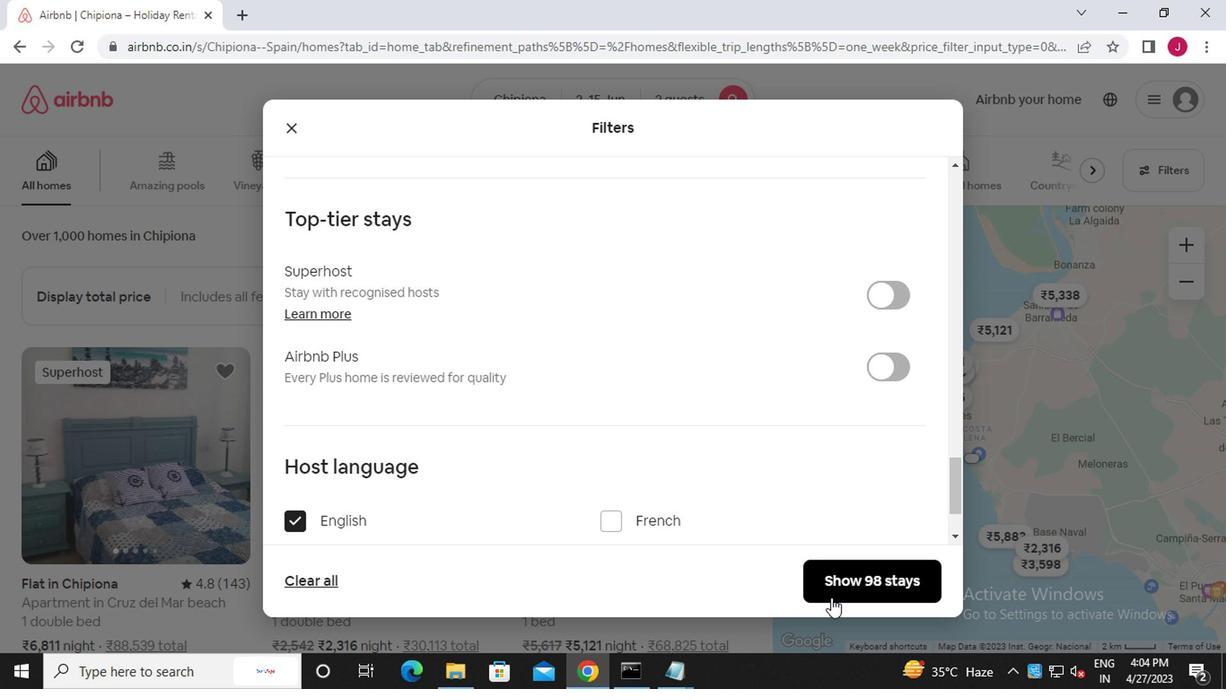 
Action: Mouse pressed left at (857, 587)
Screenshot: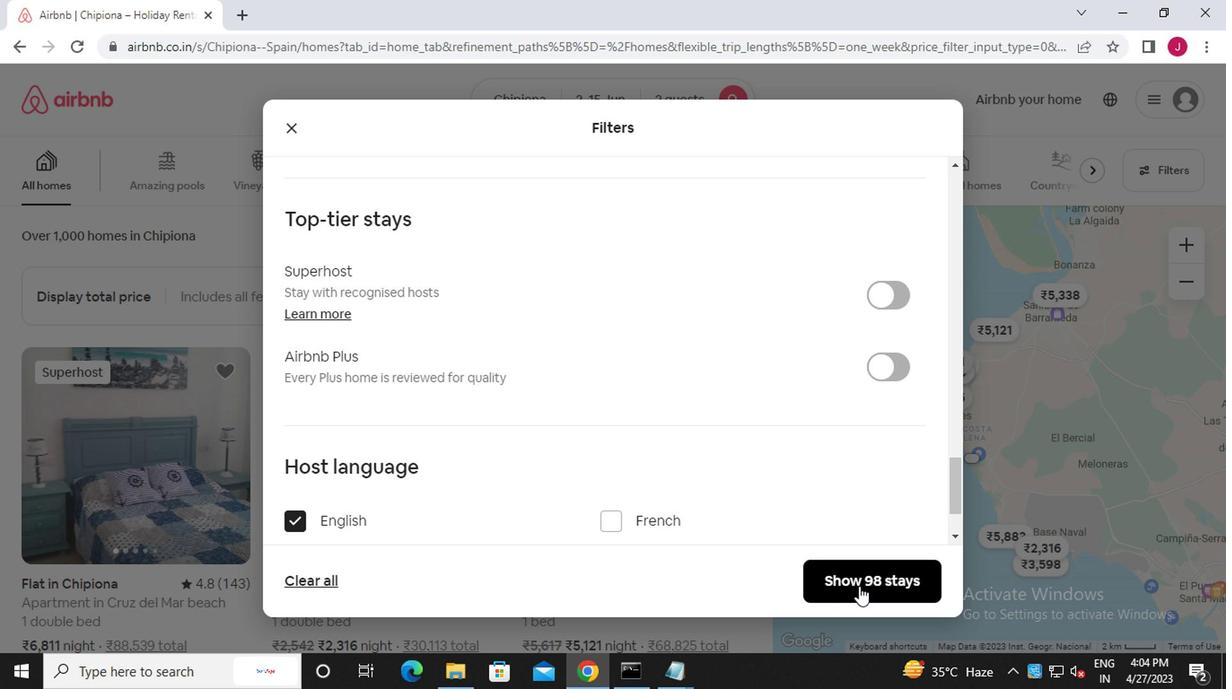 
Action: Mouse moved to (854, 587)
Screenshot: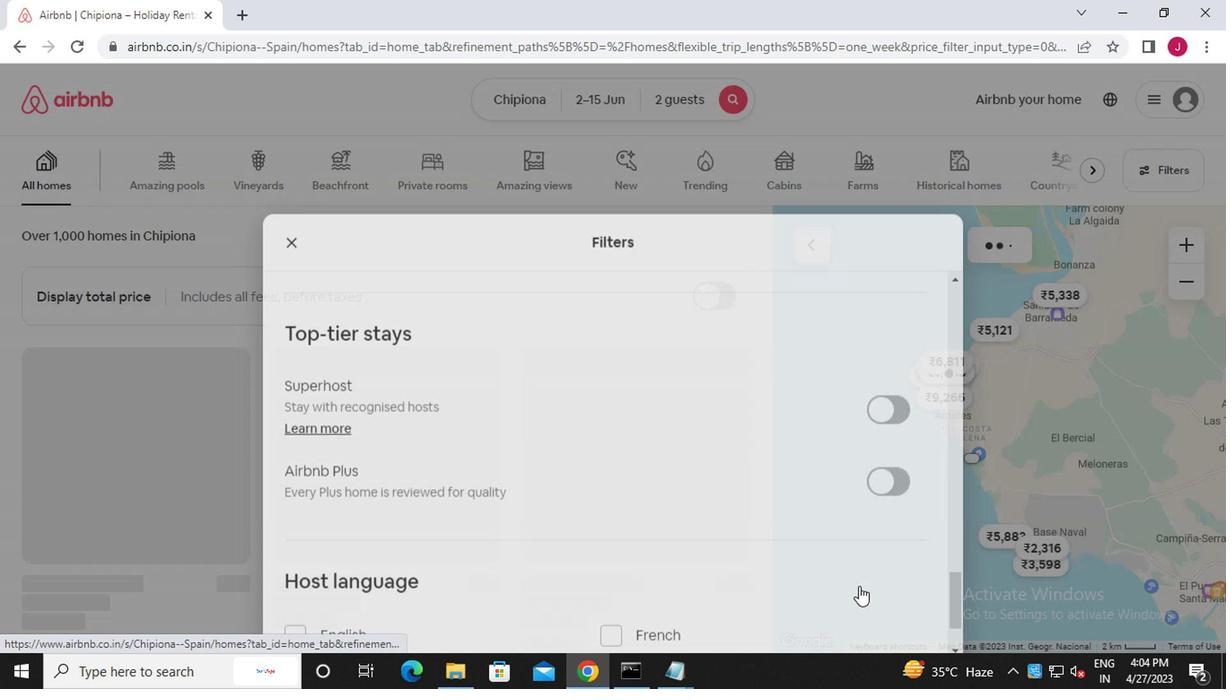 
